 Task: Search one way flight ticket for 3 adults, 3 children in business from Duluth: Duluth International Airport to Rock Springs: Southwest Wyoming Regional Airport (rock Springs Sweetwater County Airport) on 8-5-2023. Choice of flights is Frontier. Number of bags: 4 checked bags. Price is upto 74000. Outbound departure time preference is 18:00.
Action: Mouse moved to (294, 285)
Screenshot: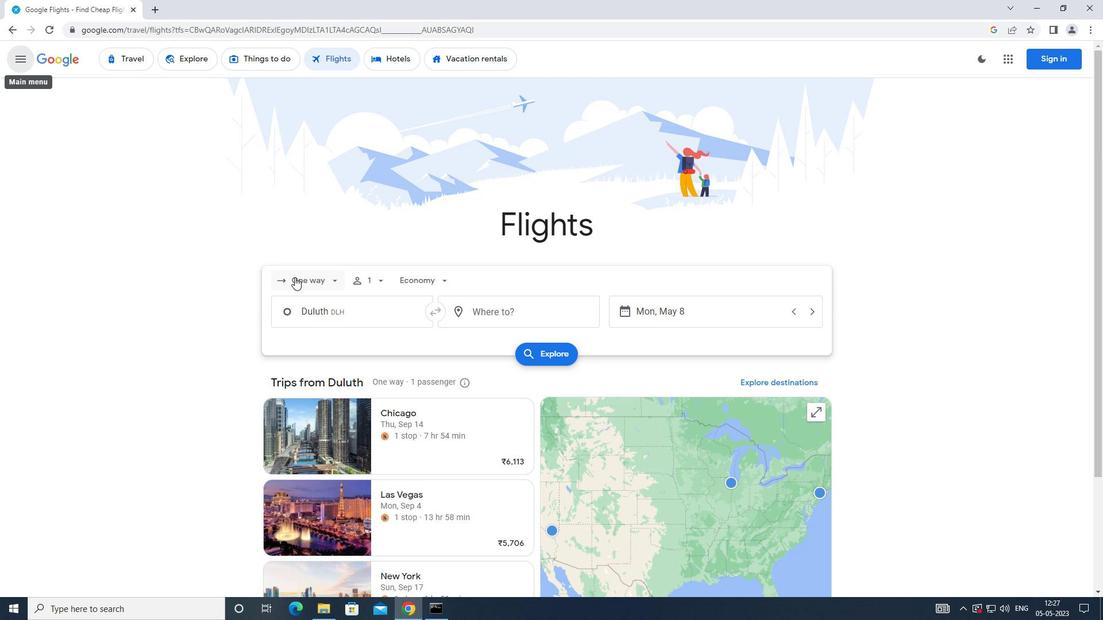 
Action: Mouse pressed left at (294, 285)
Screenshot: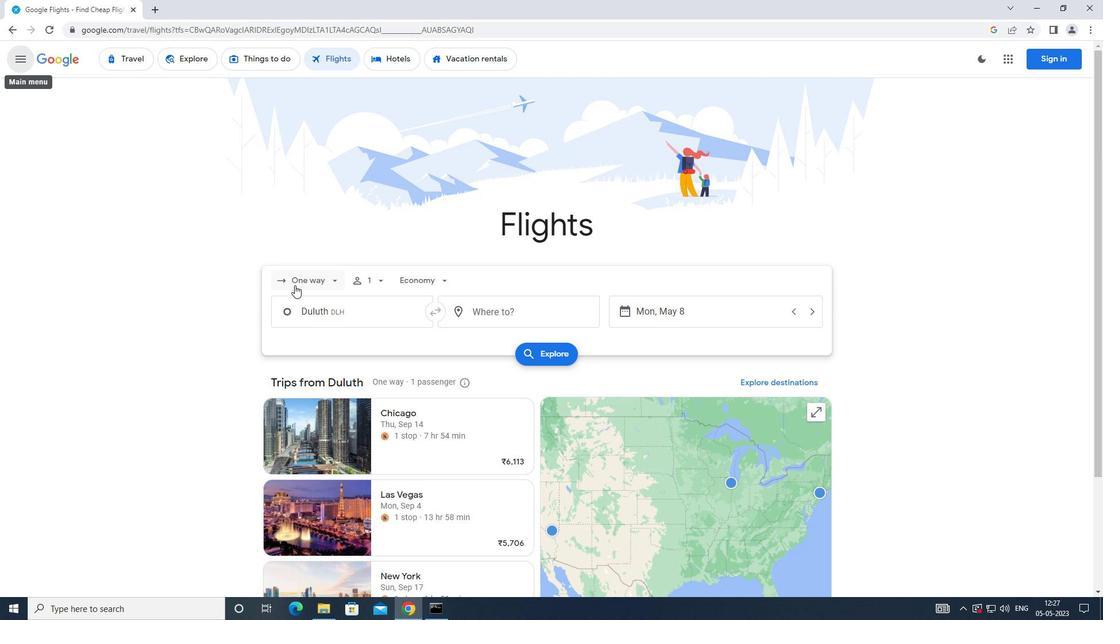 
Action: Mouse moved to (322, 344)
Screenshot: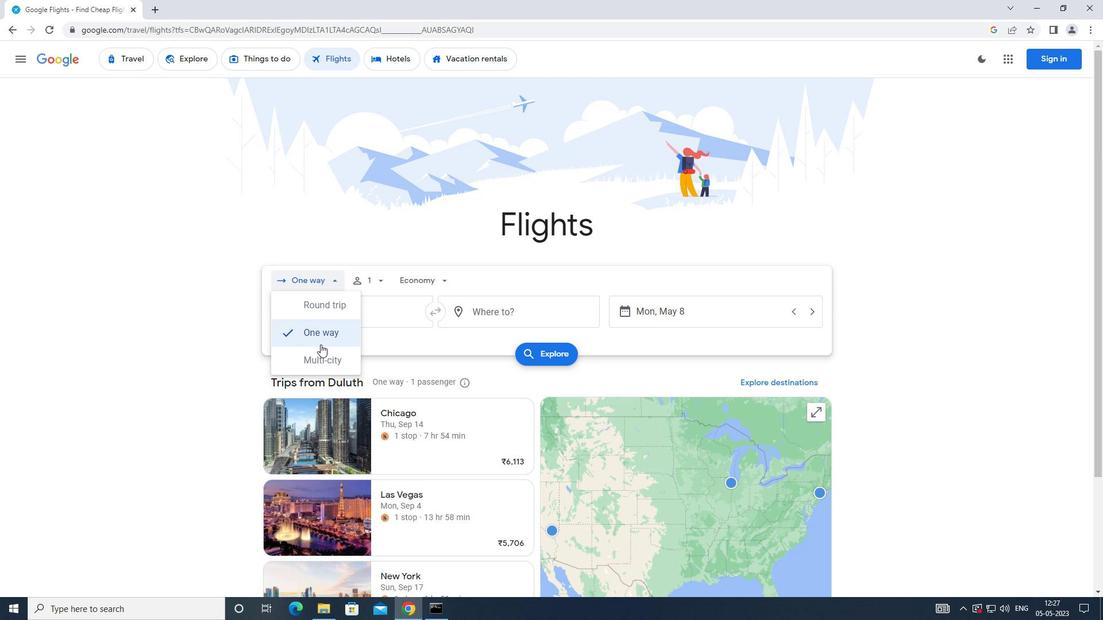 
Action: Mouse pressed left at (322, 344)
Screenshot: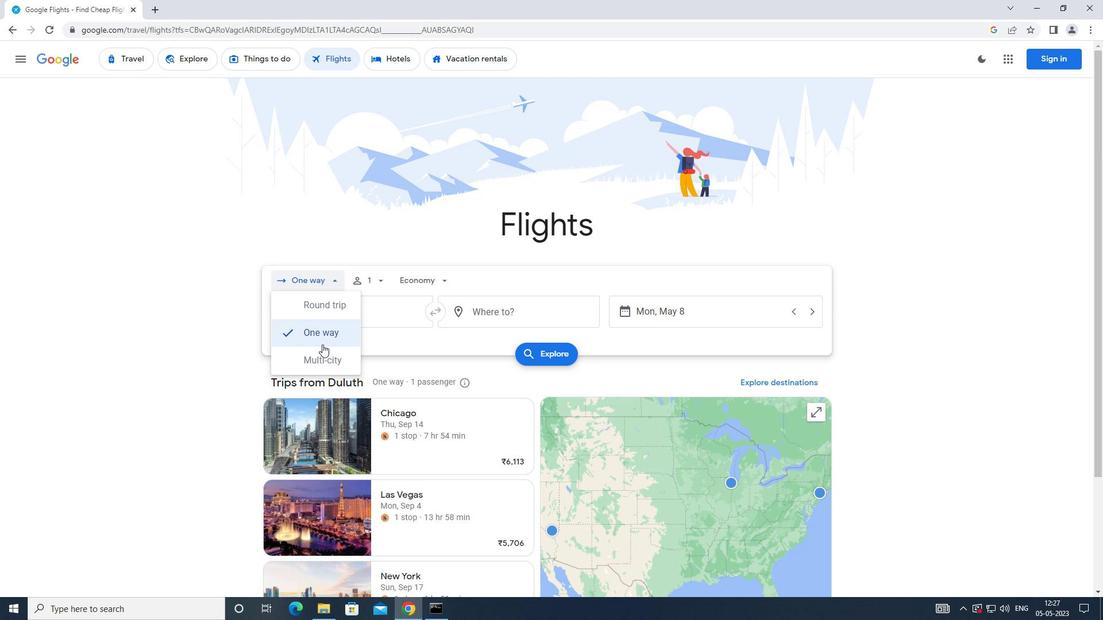 
Action: Mouse moved to (375, 284)
Screenshot: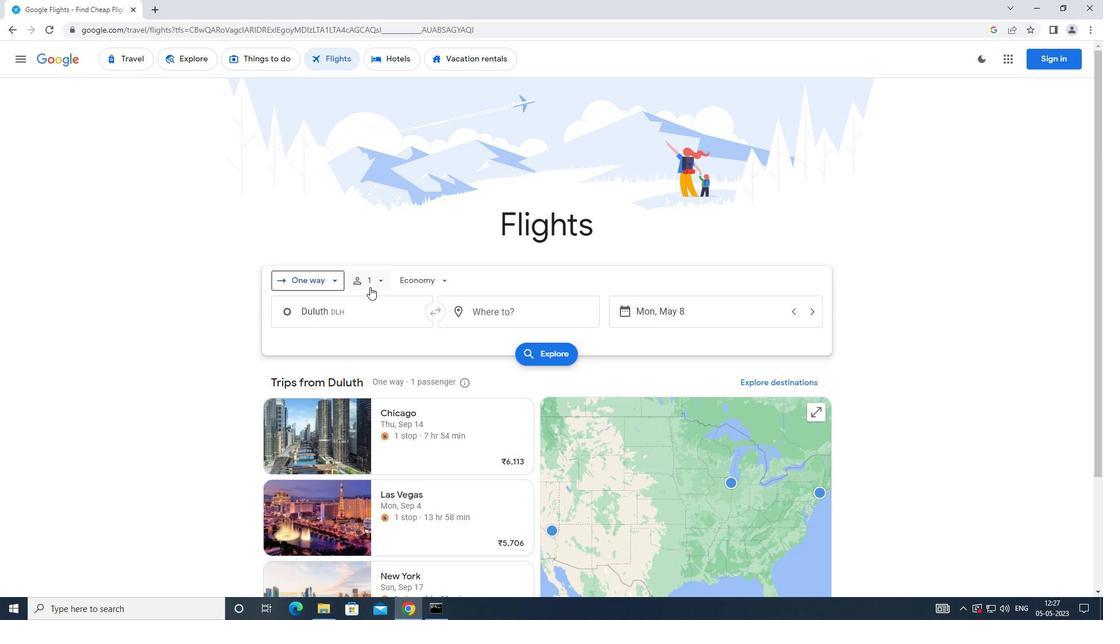 
Action: Mouse pressed left at (375, 284)
Screenshot: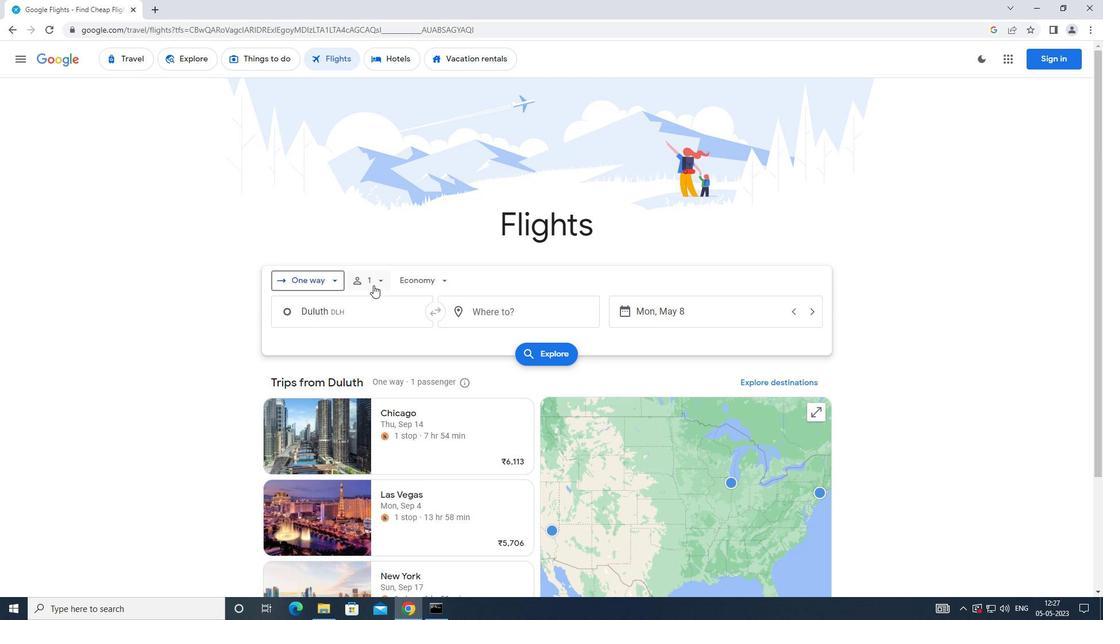 
Action: Mouse moved to (465, 310)
Screenshot: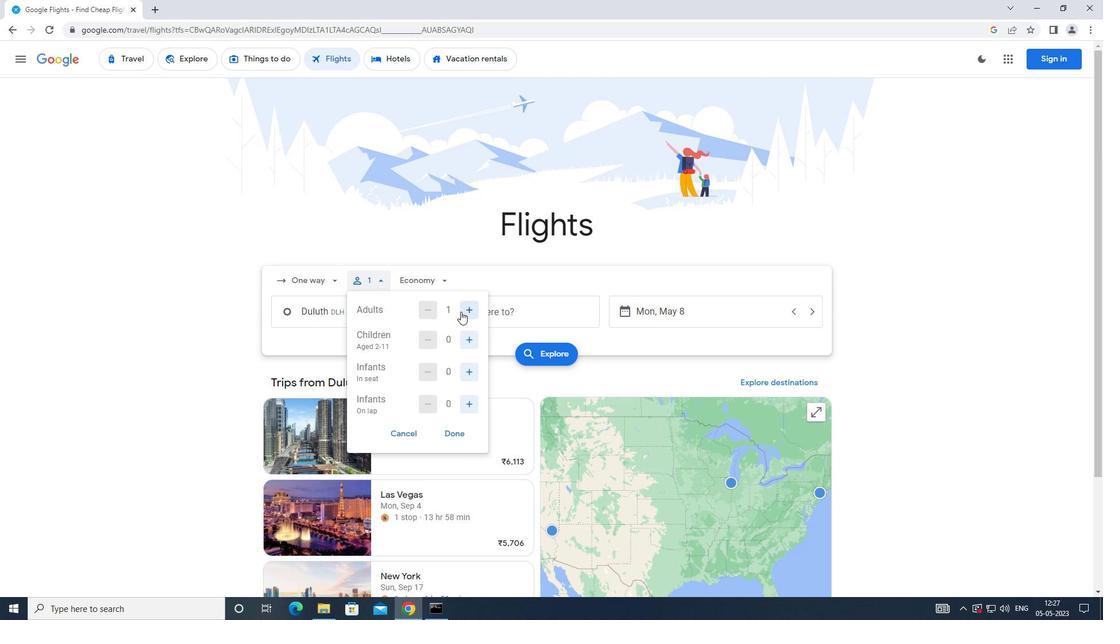 
Action: Mouse pressed left at (465, 310)
Screenshot: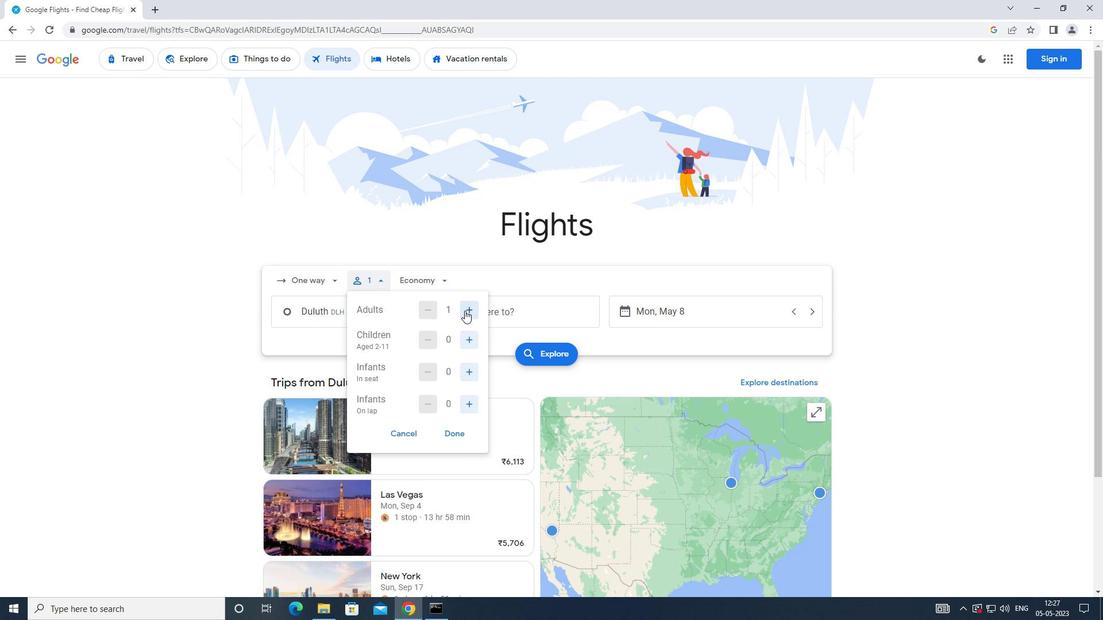 
Action: Mouse pressed left at (465, 310)
Screenshot: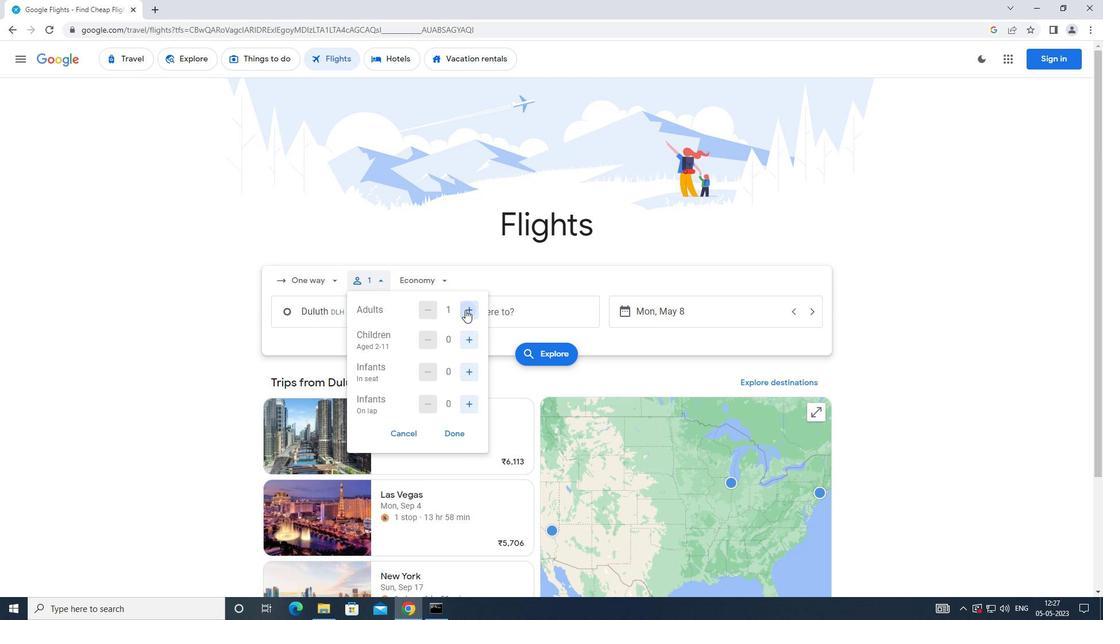 
Action: Mouse moved to (468, 334)
Screenshot: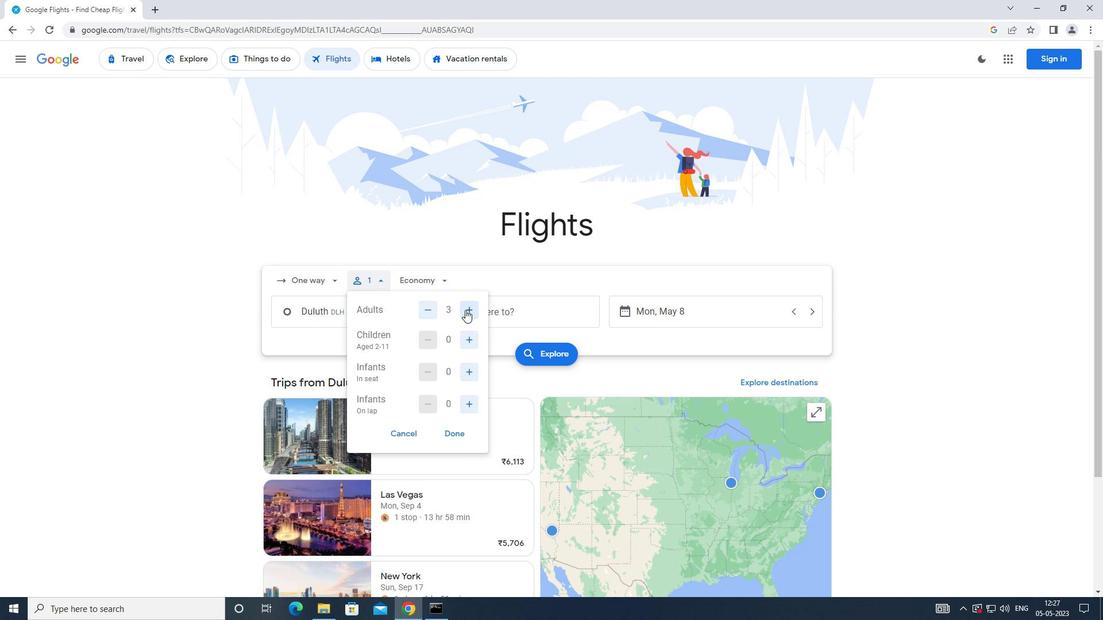 
Action: Mouse pressed left at (468, 334)
Screenshot: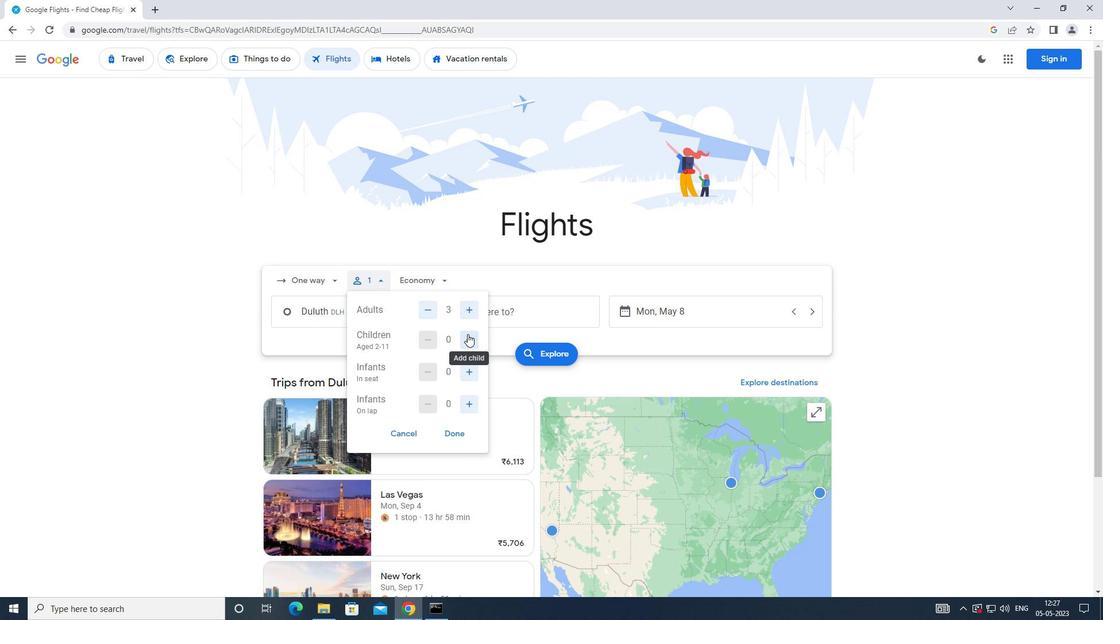 
Action: Mouse pressed left at (468, 334)
Screenshot: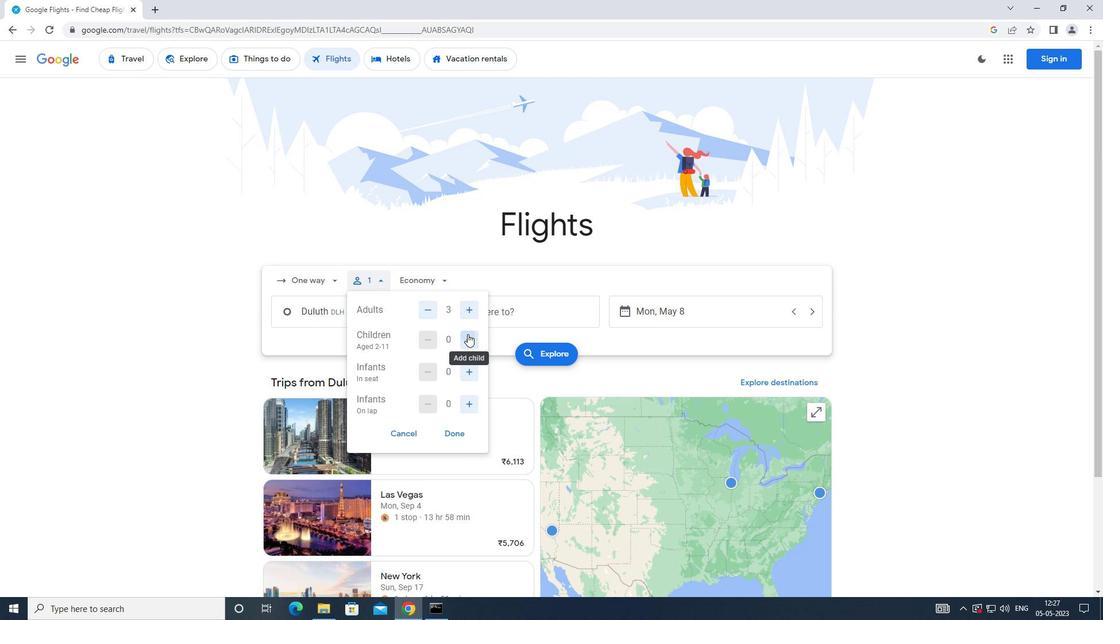 
Action: Mouse moved to (468, 335)
Screenshot: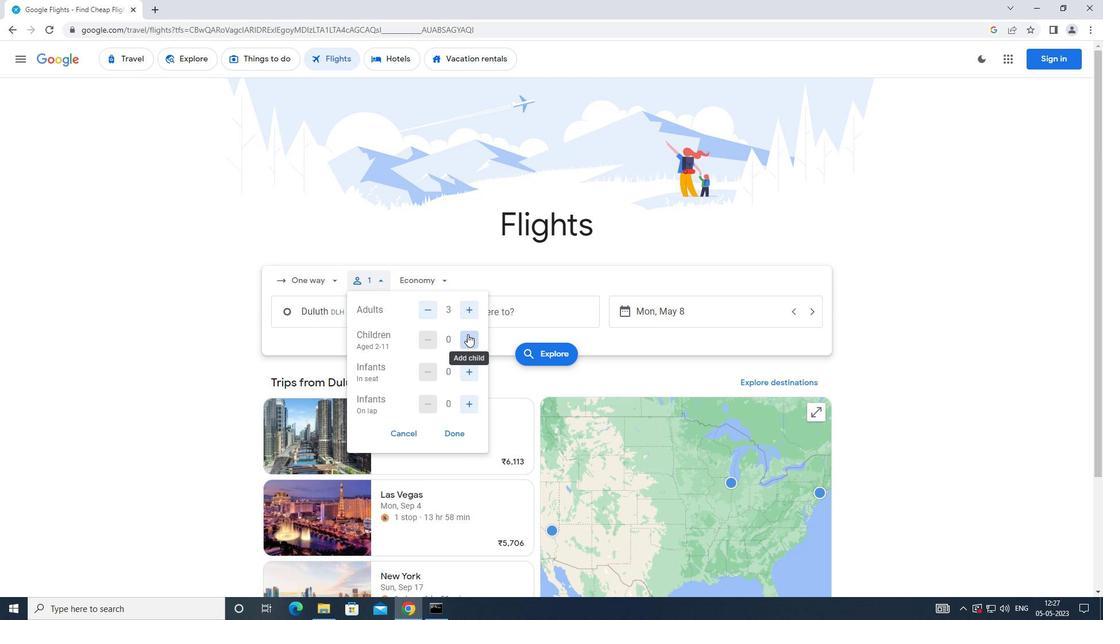
Action: Mouse pressed left at (468, 335)
Screenshot: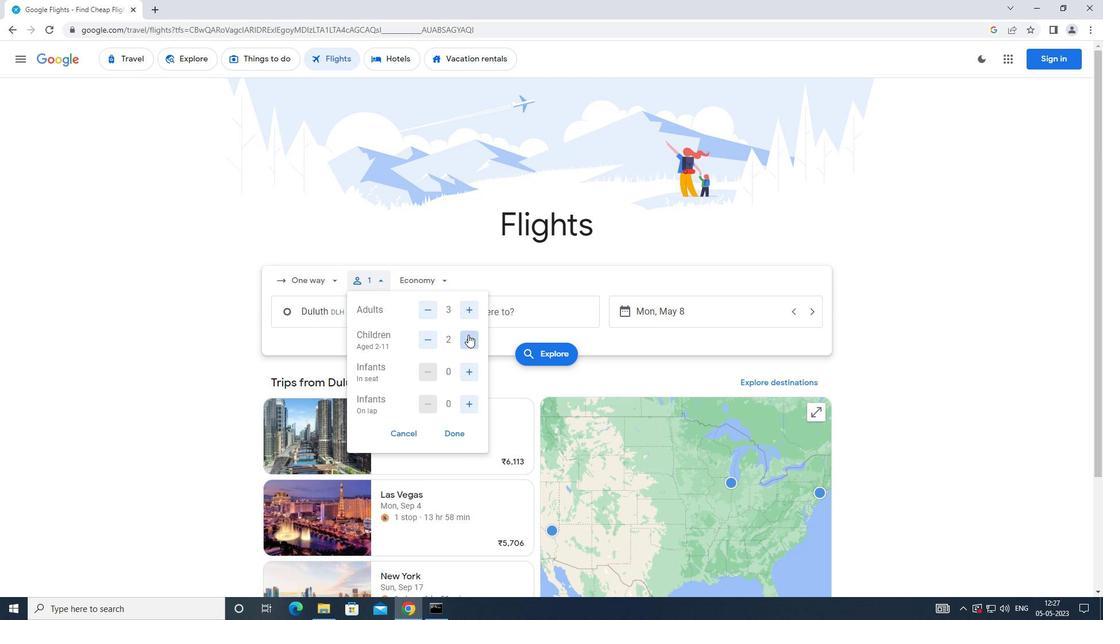 
Action: Mouse moved to (446, 440)
Screenshot: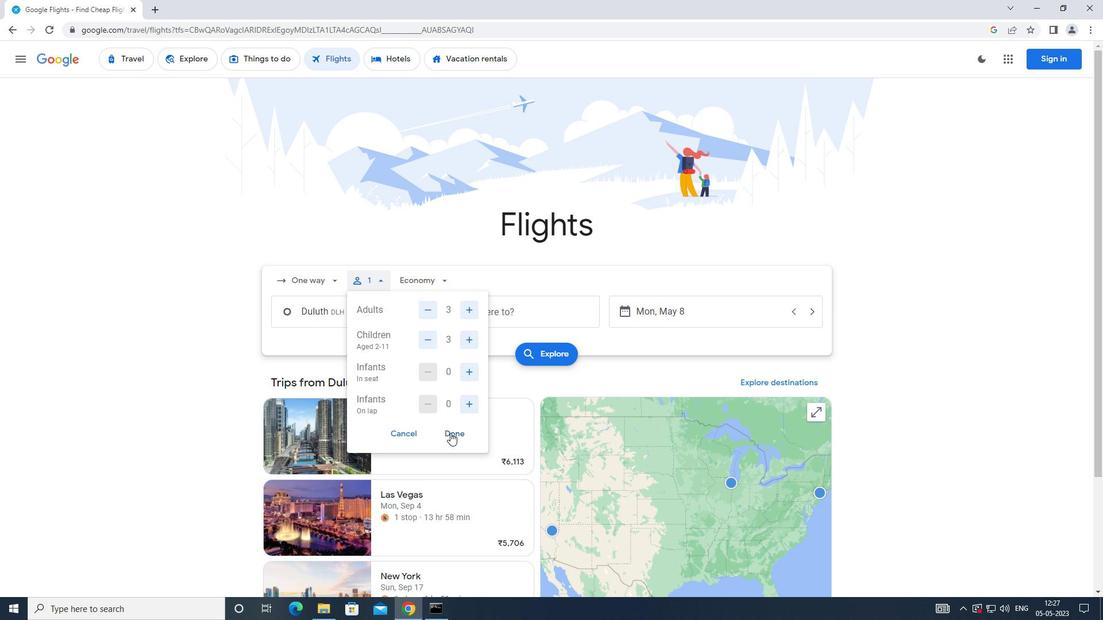 
Action: Mouse pressed left at (446, 440)
Screenshot: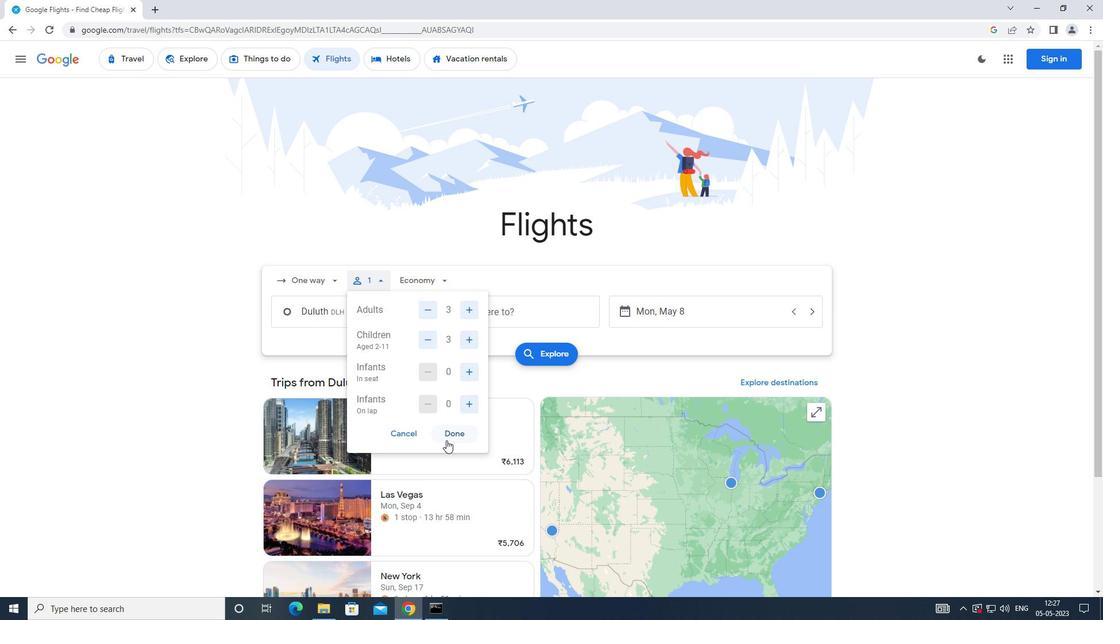 
Action: Mouse moved to (436, 282)
Screenshot: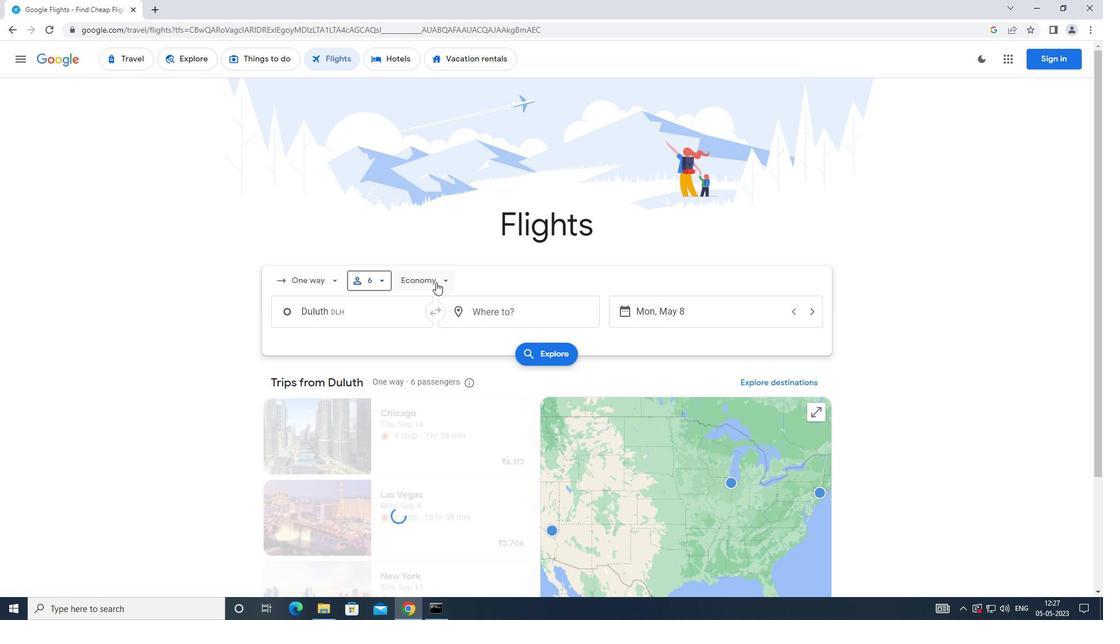 
Action: Mouse pressed left at (436, 282)
Screenshot: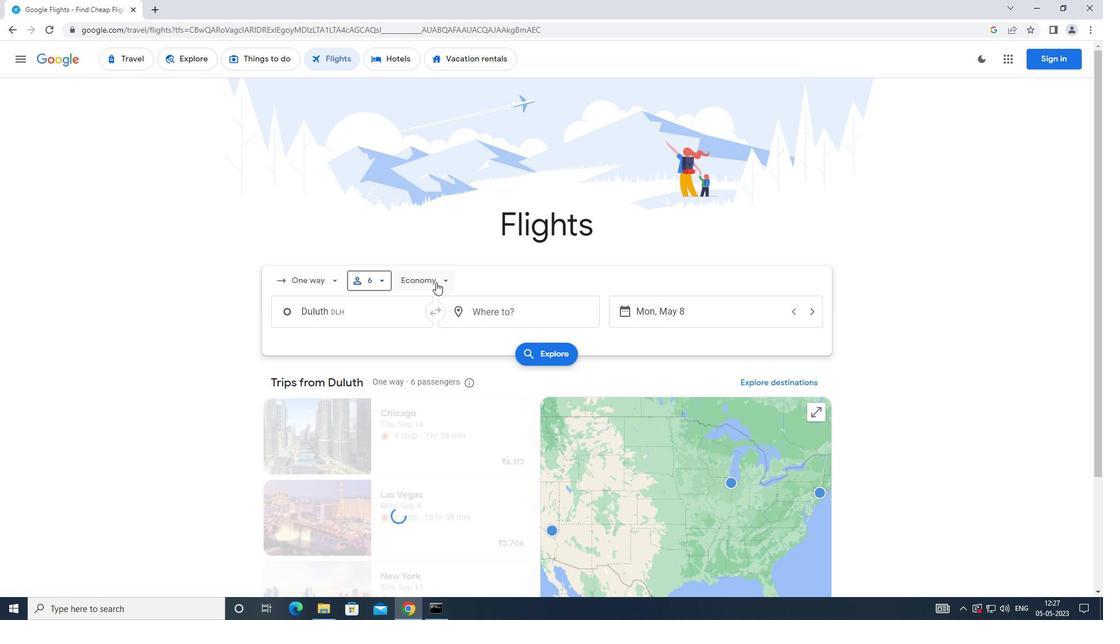 
Action: Mouse moved to (446, 361)
Screenshot: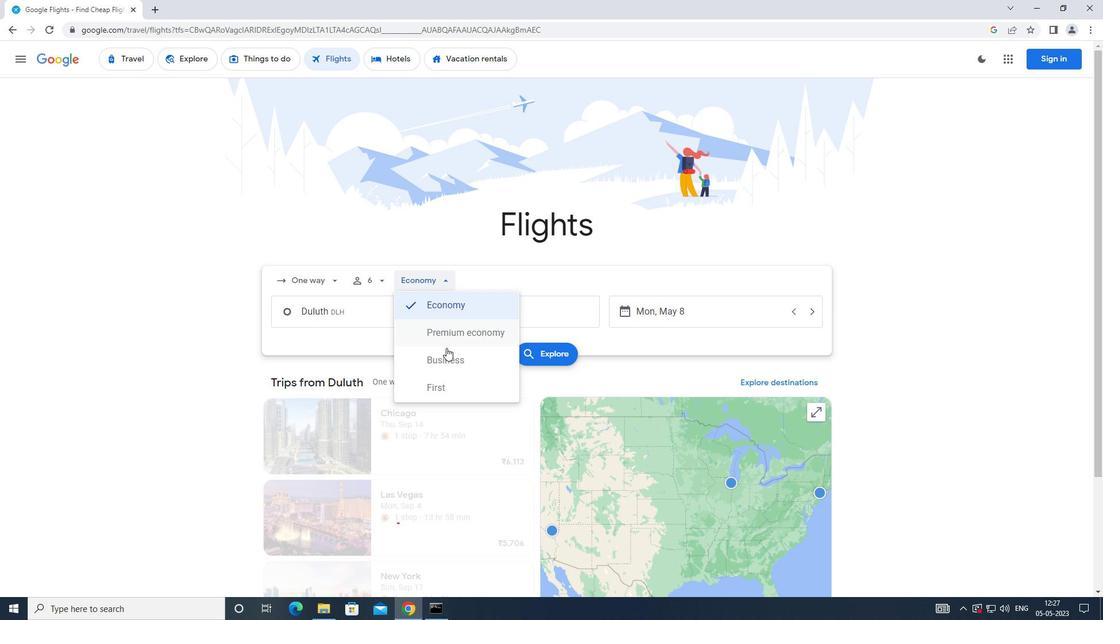 
Action: Mouse pressed left at (446, 361)
Screenshot: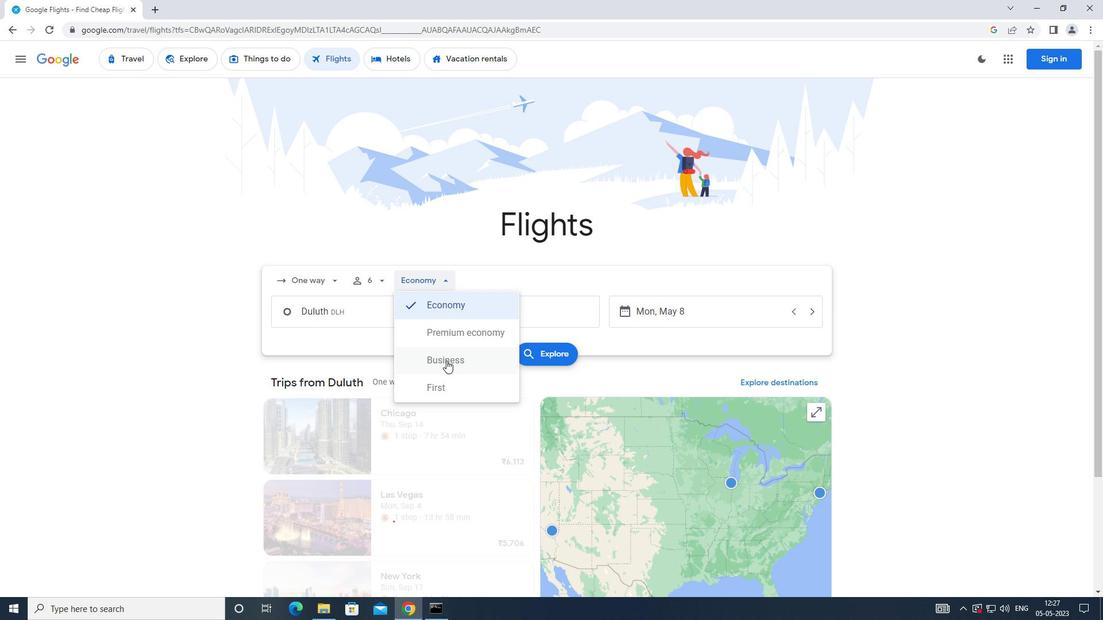 
Action: Mouse moved to (371, 315)
Screenshot: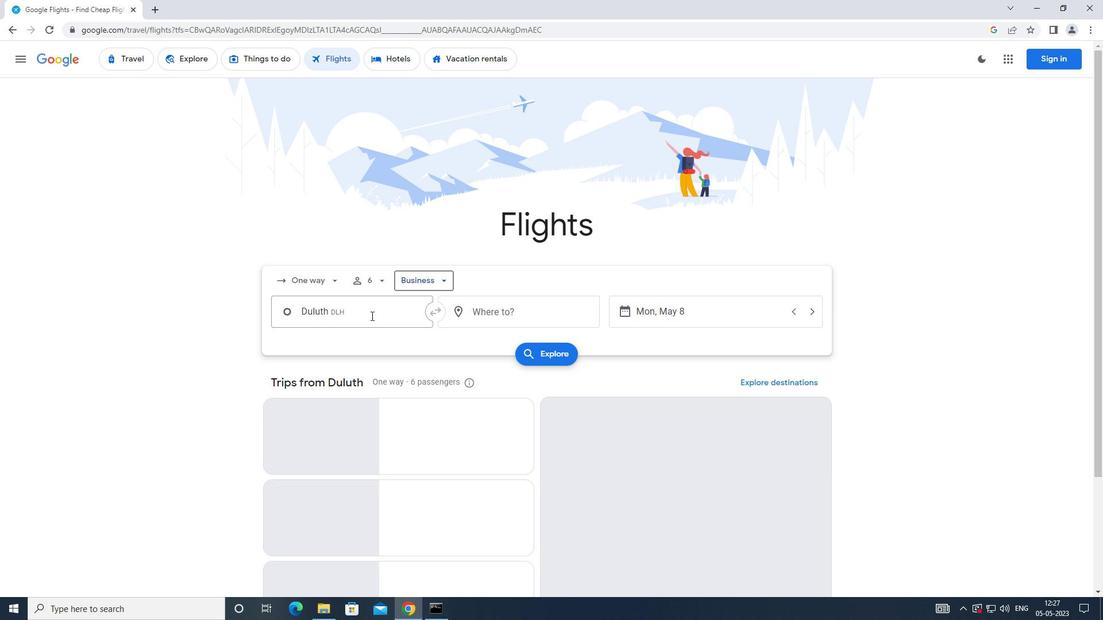 
Action: Mouse pressed left at (371, 315)
Screenshot: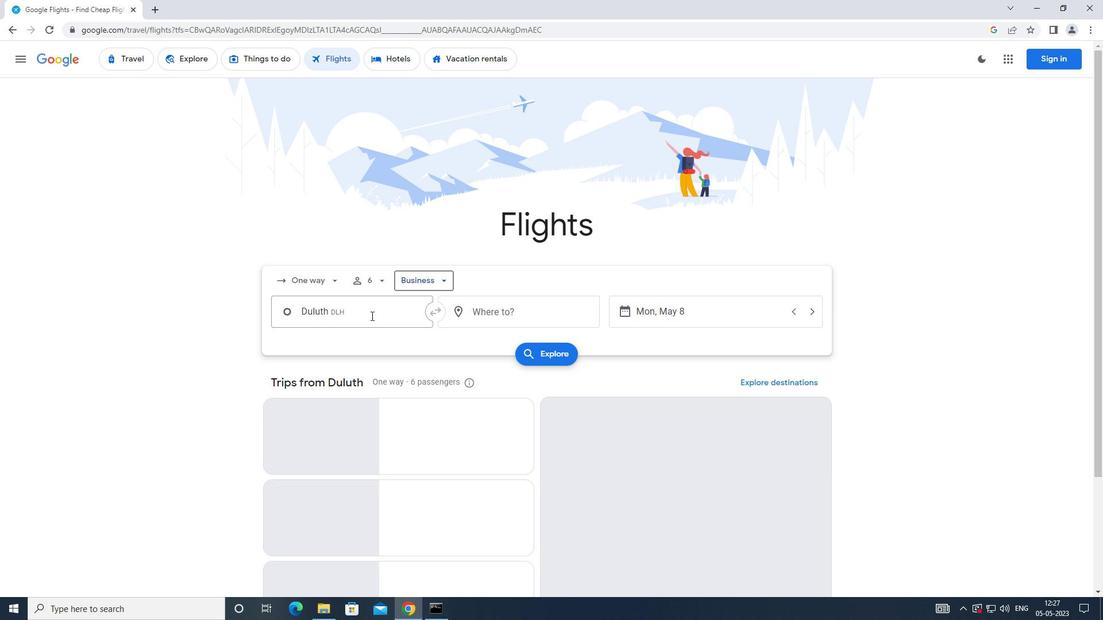 
Action: Mouse moved to (371, 314)
Screenshot: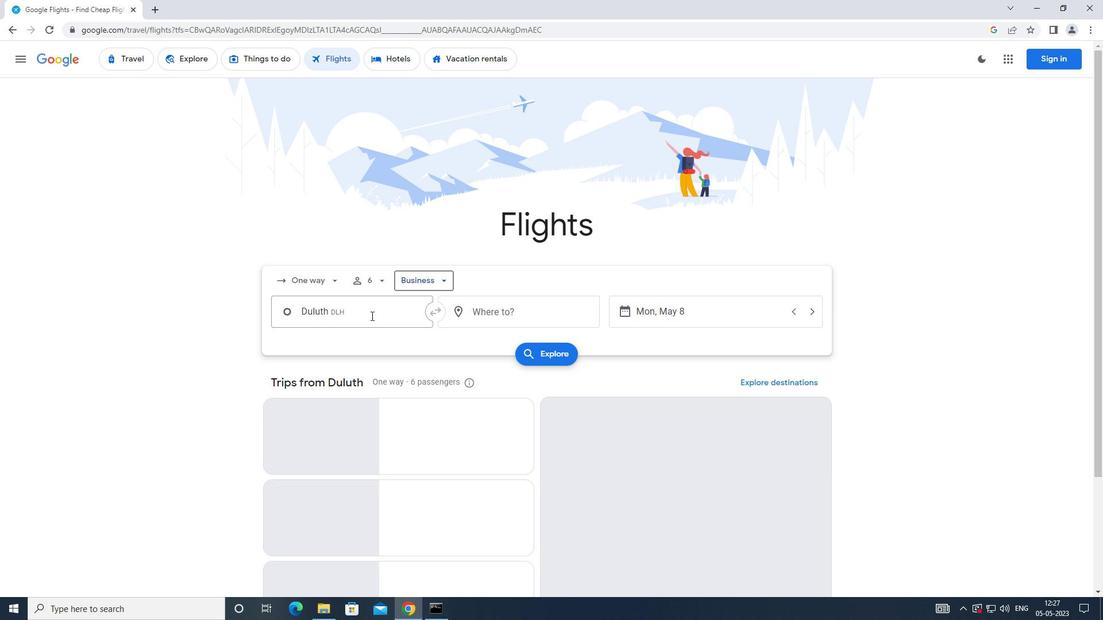 
Action: Key pressed <Key.caps_lock>d<Key.caps_lock>uluth
Screenshot: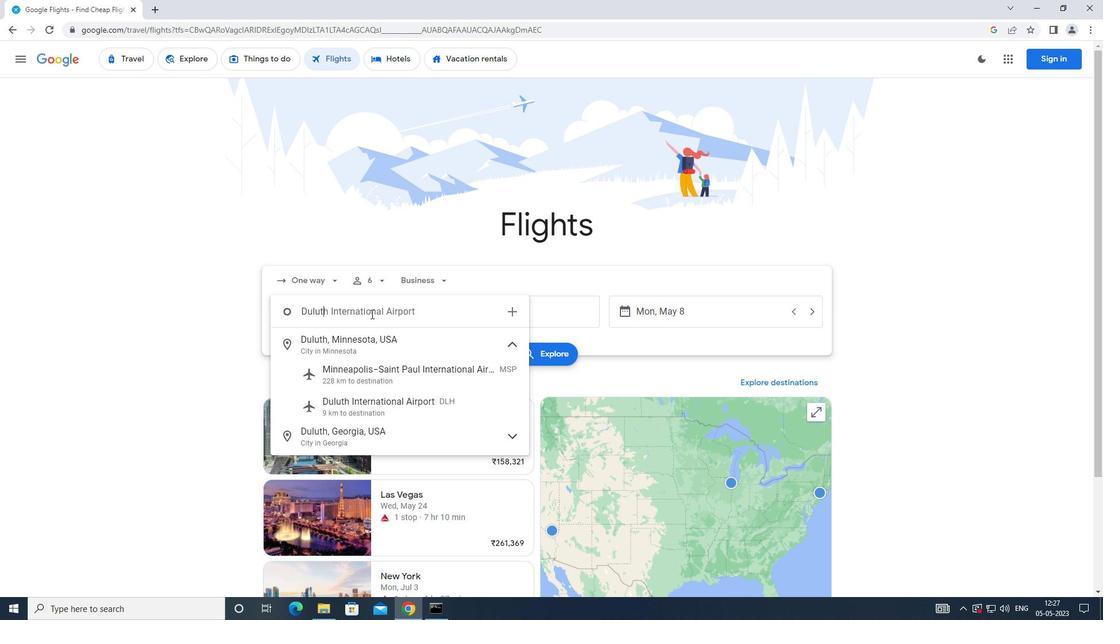 
Action: Mouse moved to (374, 397)
Screenshot: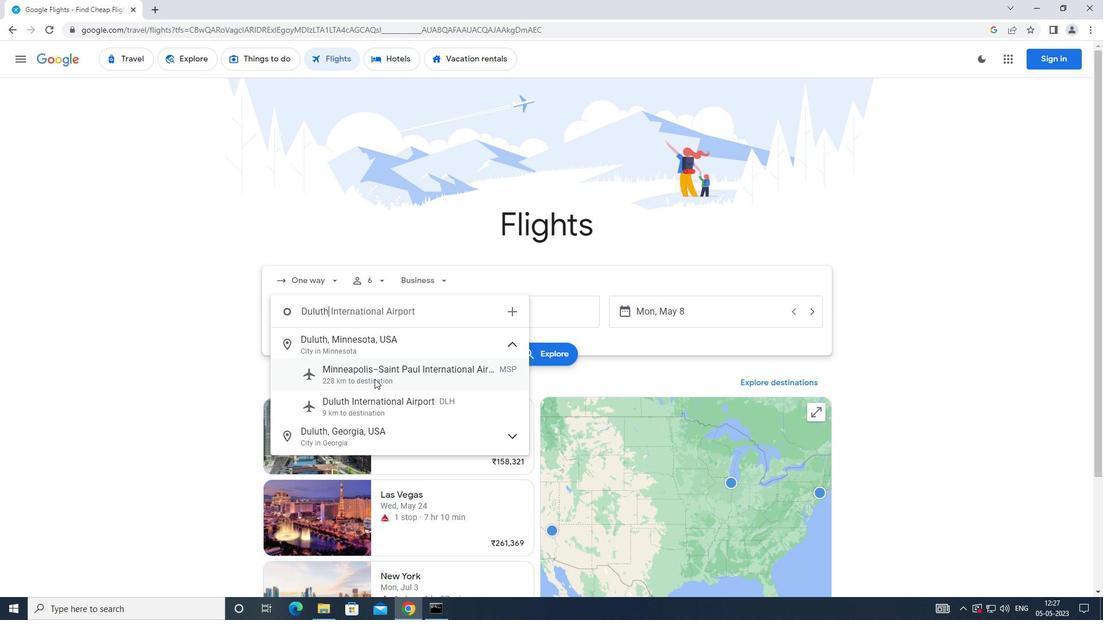 
Action: Mouse pressed left at (374, 397)
Screenshot: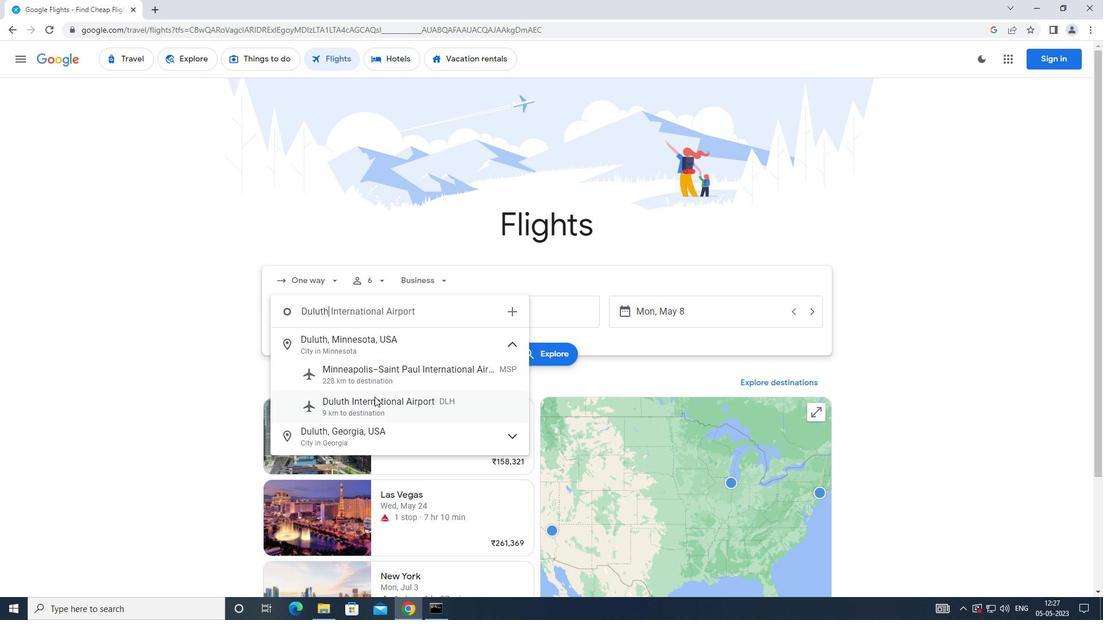 
Action: Mouse moved to (499, 316)
Screenshot: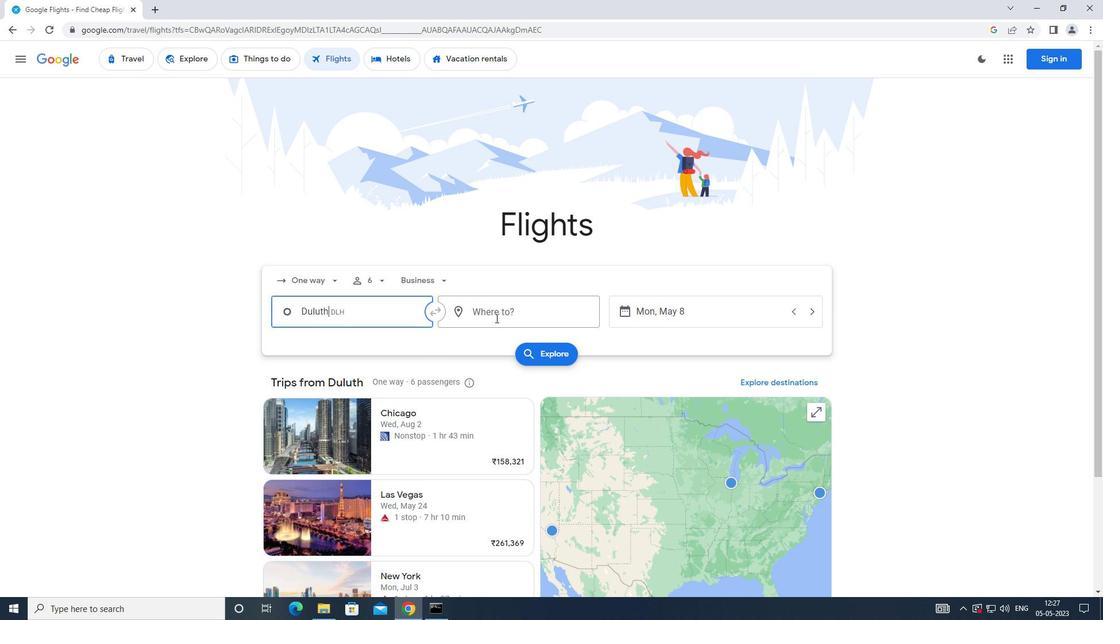 
Action: Mouse pressed left at (499, 316)
Screenshot: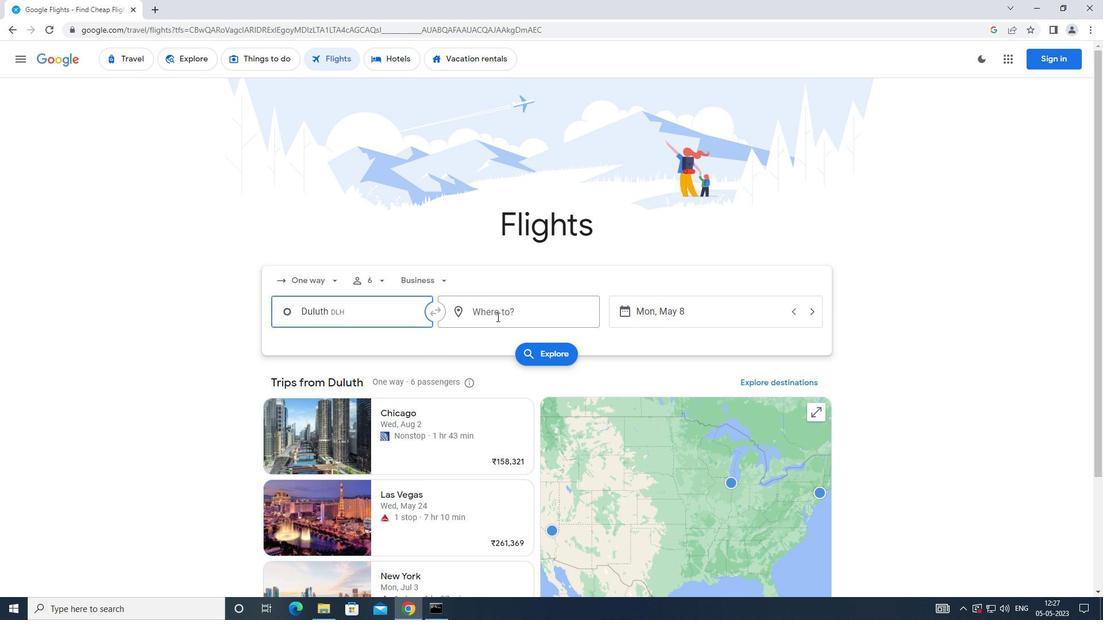 
Action: Key pressed <Key.caps_lock>s<Key.caps_lock>outhwest
Screenshot: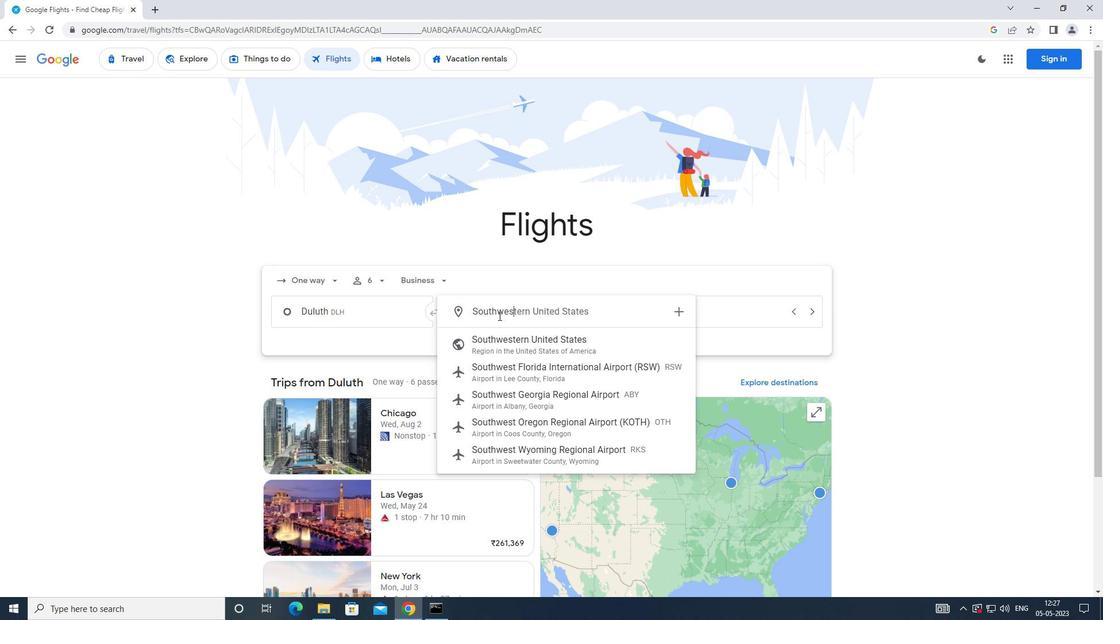 
Action: Mouse moved to (499, 450)
Screenshot: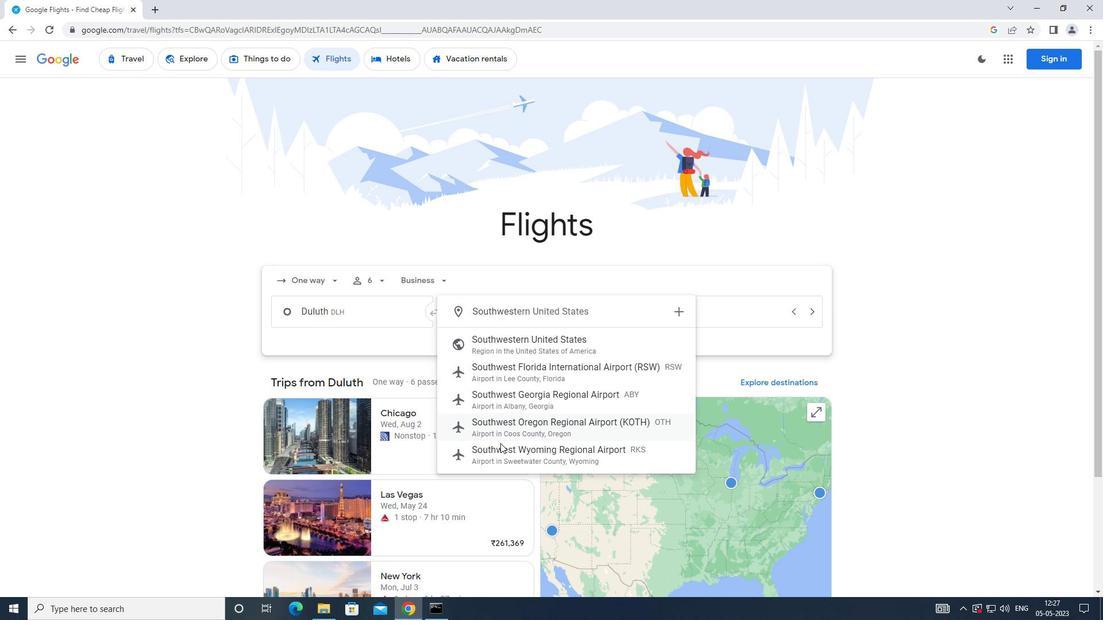 
Action: Mouse pressed left at (499, 450)
Screenshot: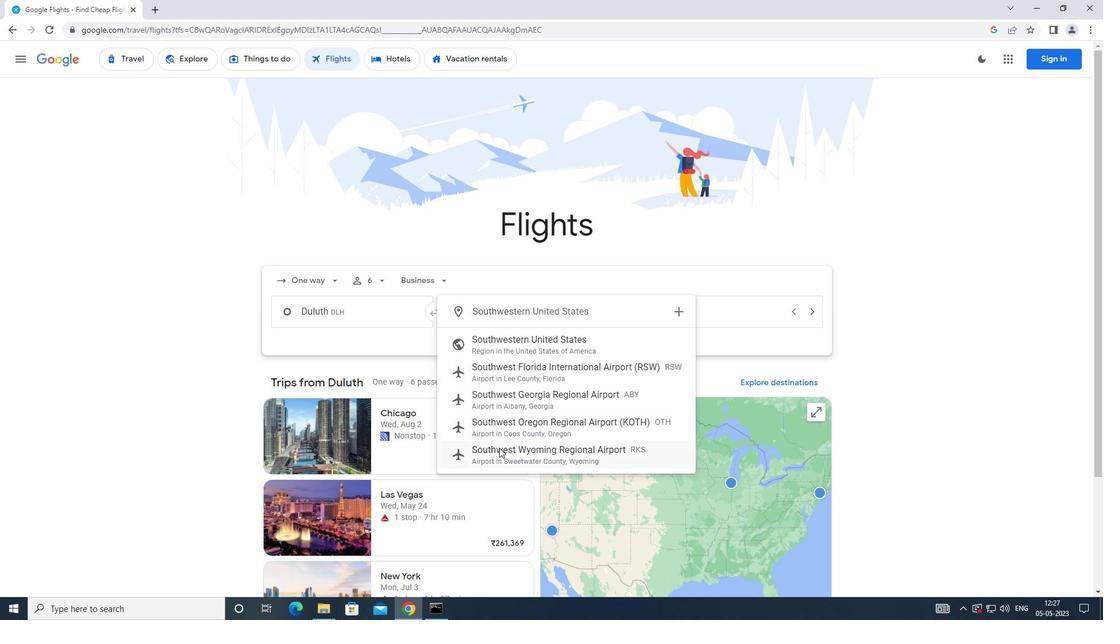 
Action: Mouse moved to (661, 313)
Screenshot: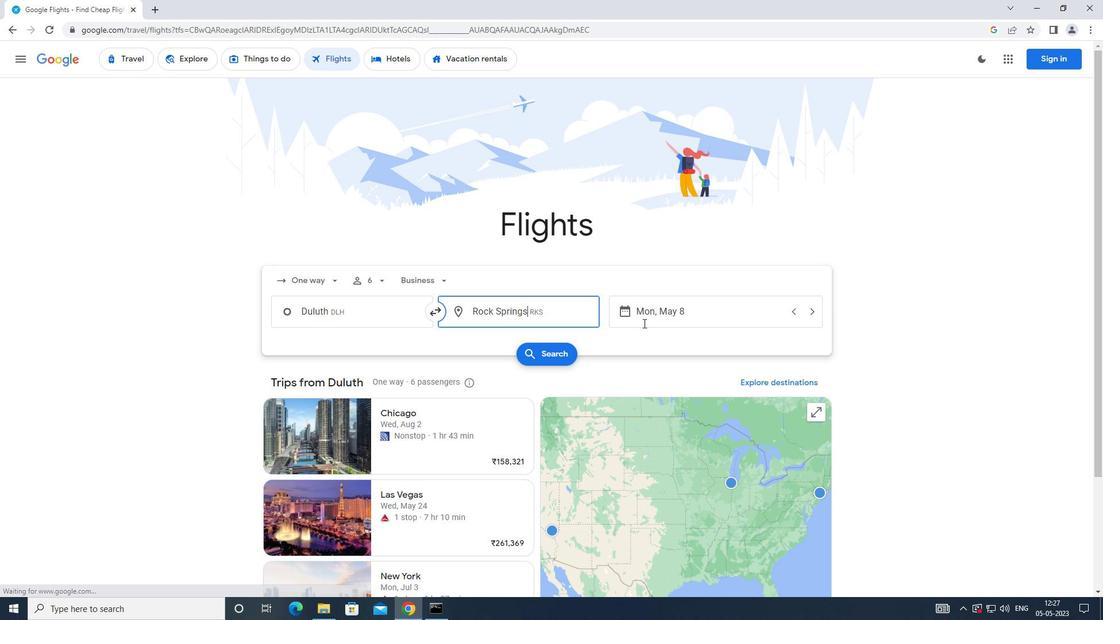 
Action: Mouse pressed left at (661, 313)
Screenshot: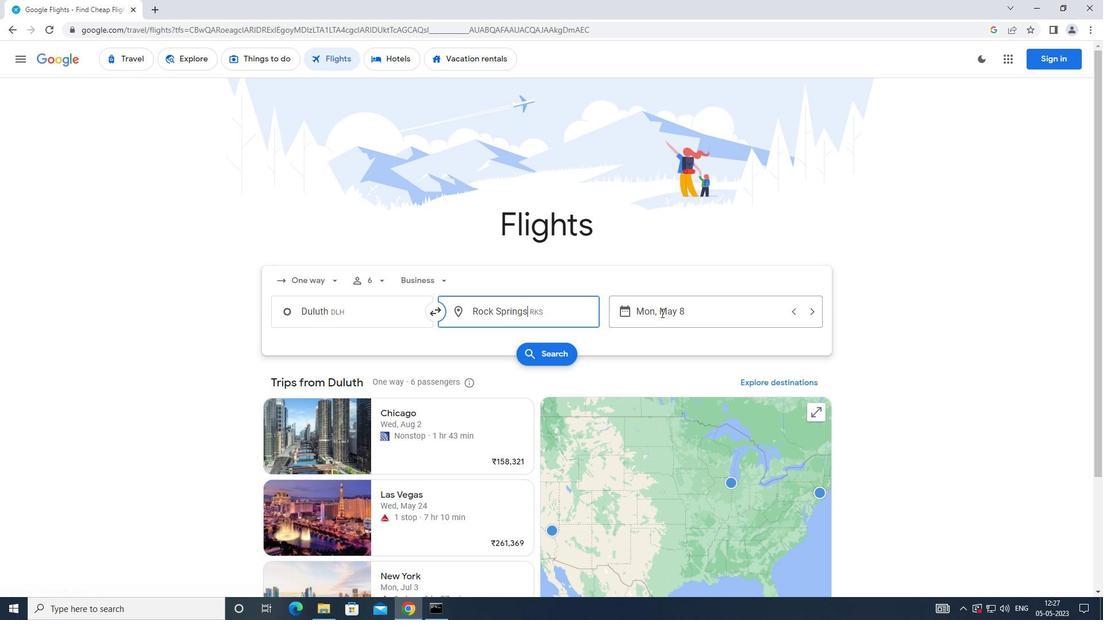 
Action: Mouse moved to (439, 419)
Screenshot: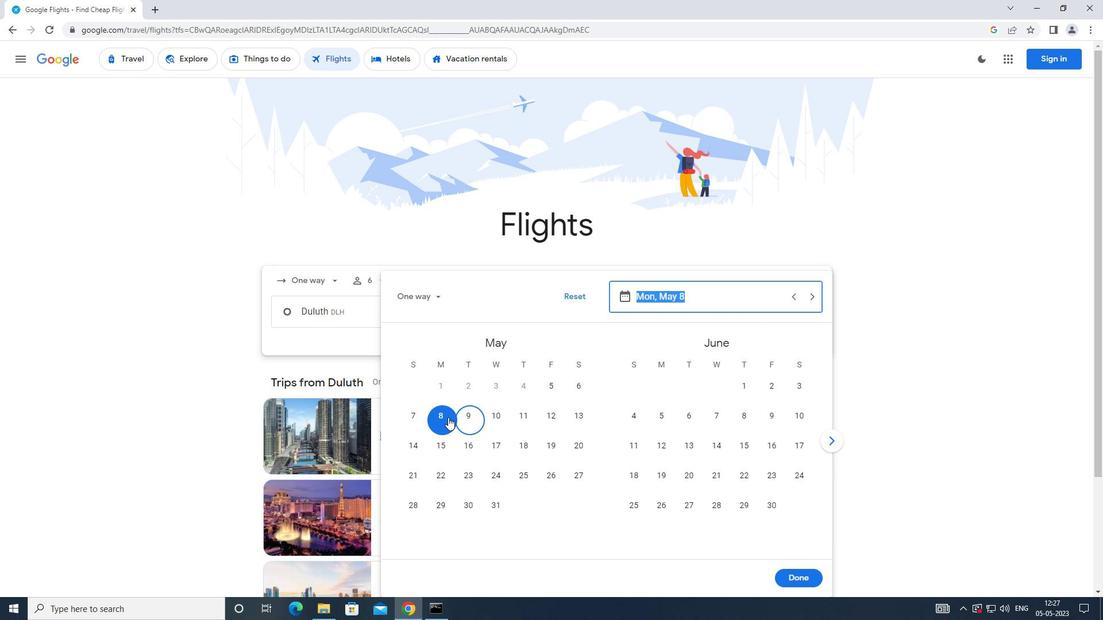 
Action: Mouse pressed left at (439, 419)
Screenshot: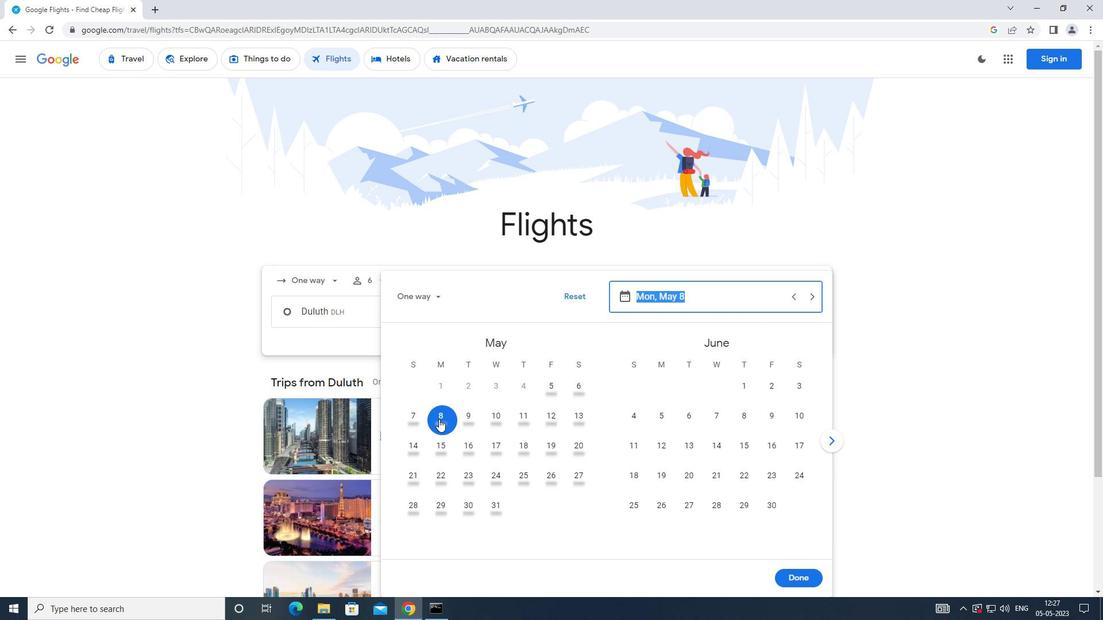 
Action: Mouse moved to (804, 578)
Screenshot: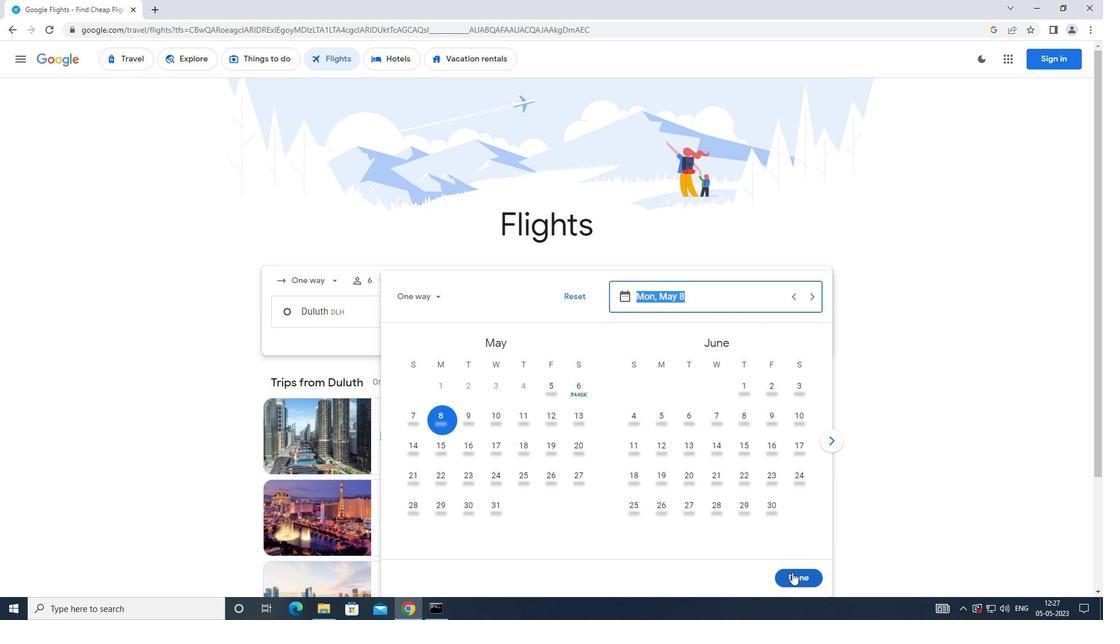 
Action: Mouse pressed left at (804, 578)
Screenshot: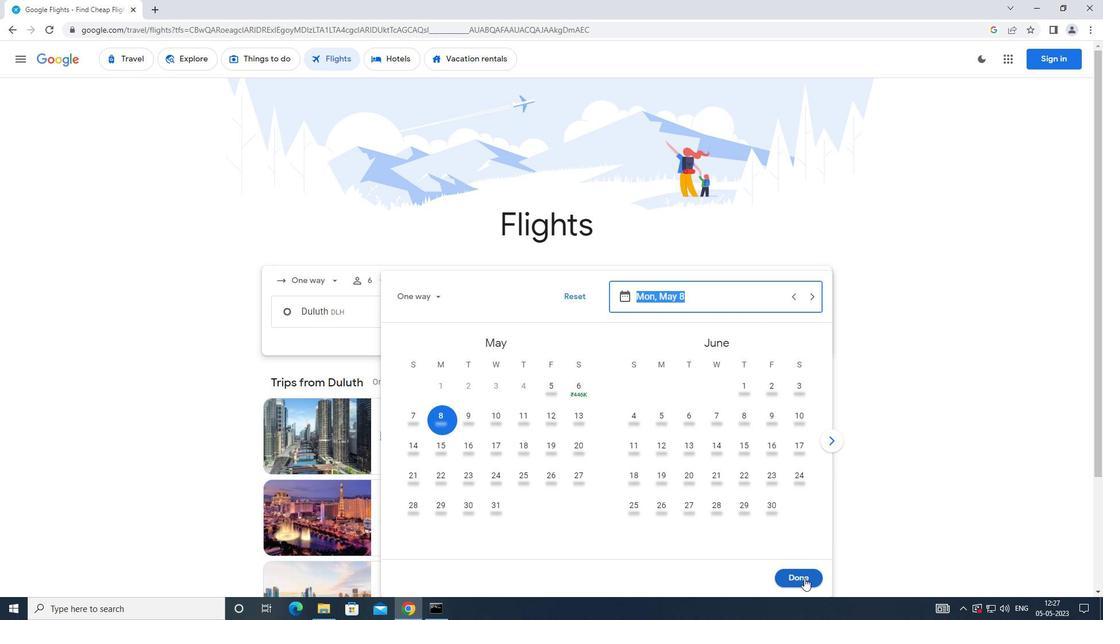 
Action: Mouse moved to (554, 351)
Screenshot: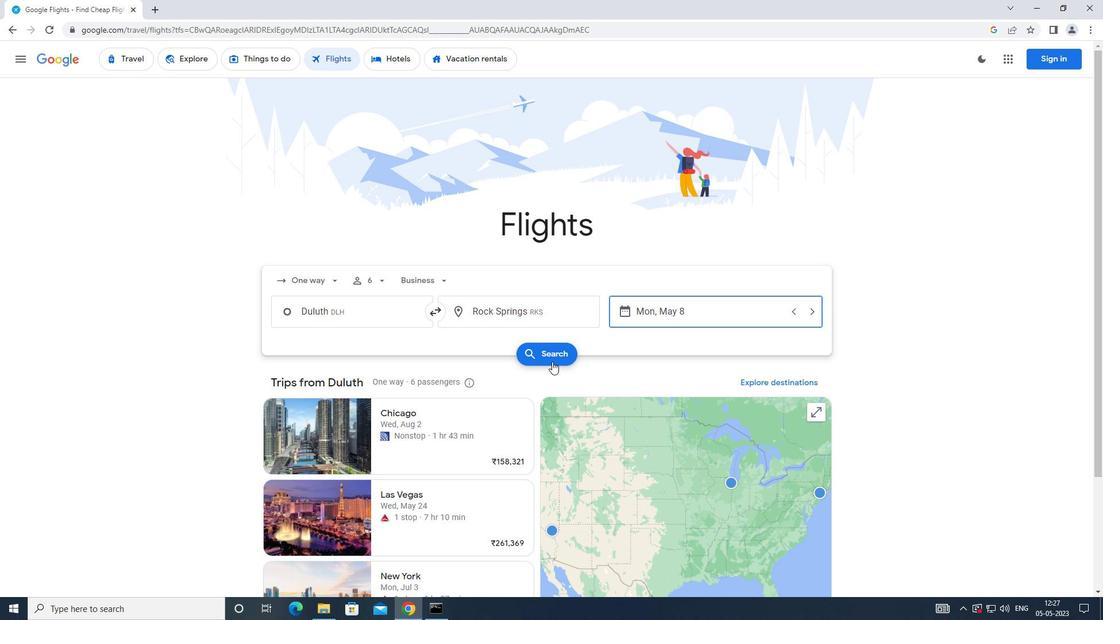 
Action: Mouse pressed left at (554, 351)
Screenshot: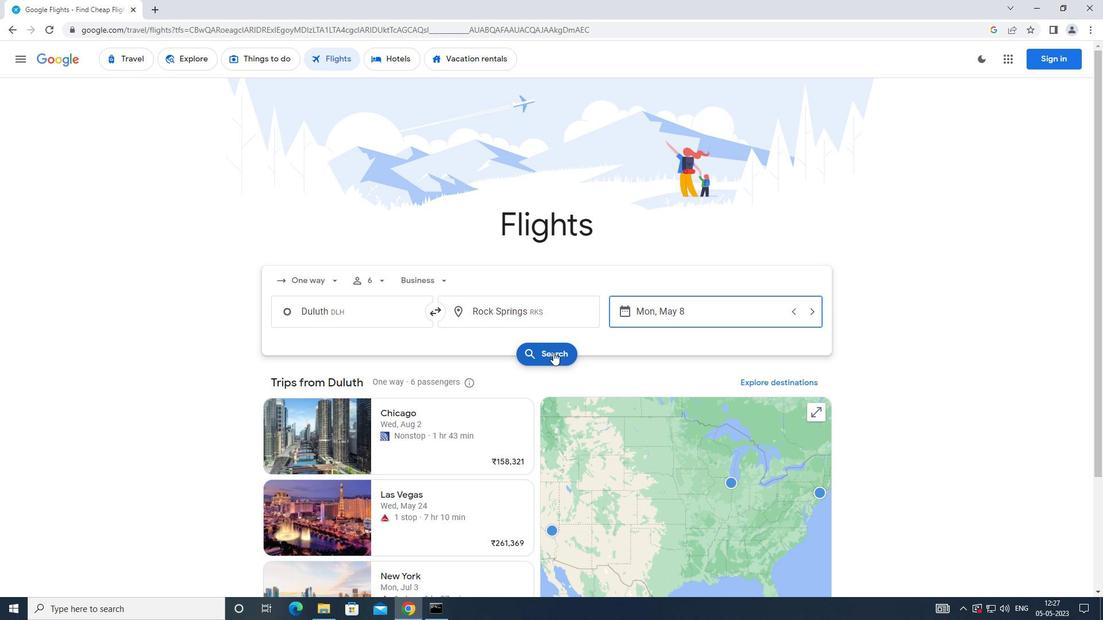 
Action: Mouse moved to (305, 169)
Screenshot: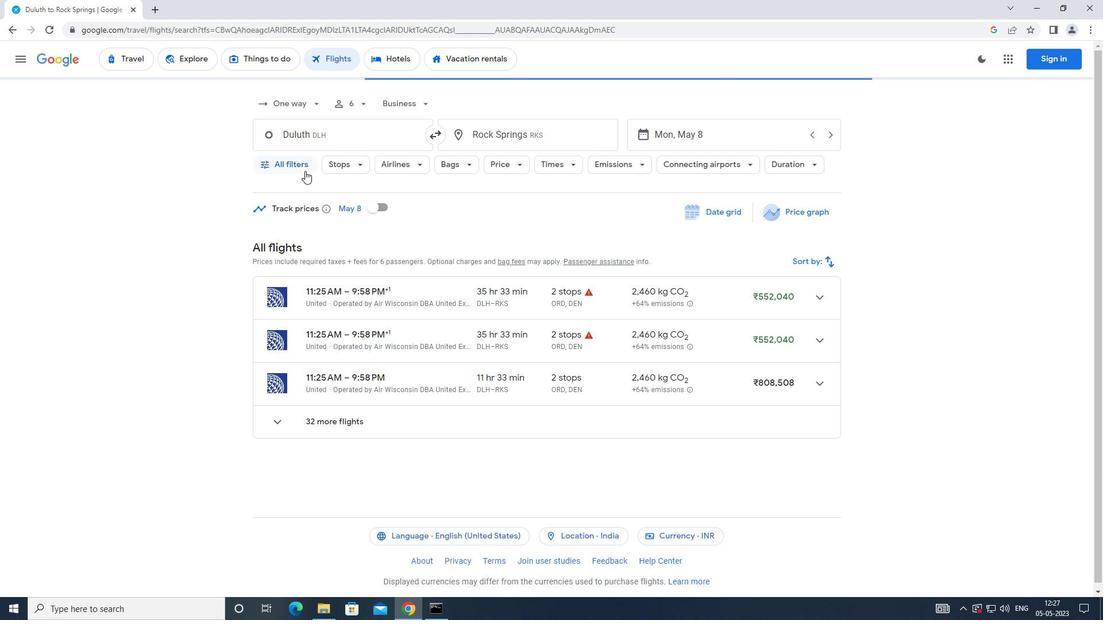
Action: Mouse pressed left at (305, 169)
Screenshot: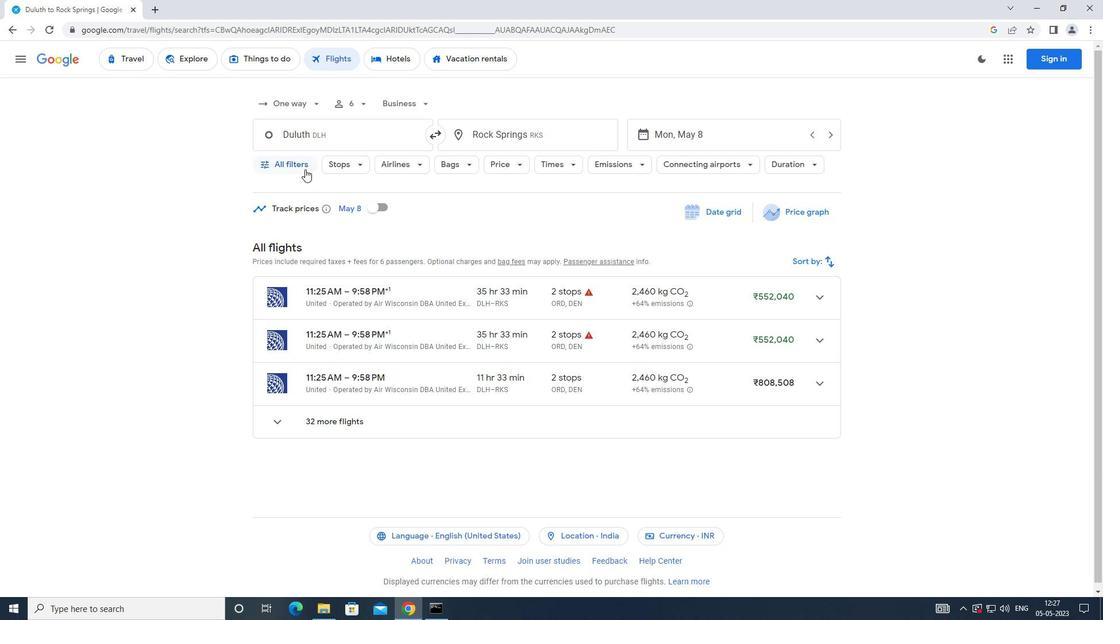 
Action: Mouse moved to (419, 409)
Screenshot: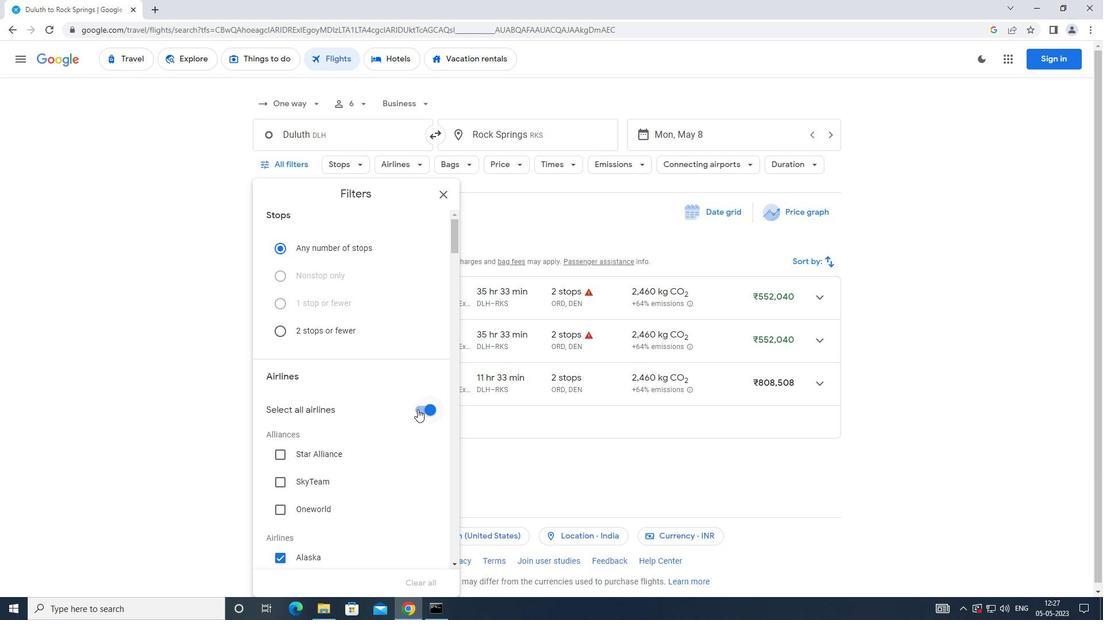 
Action: Mouse pressed left at (419, 409)
Screenshot: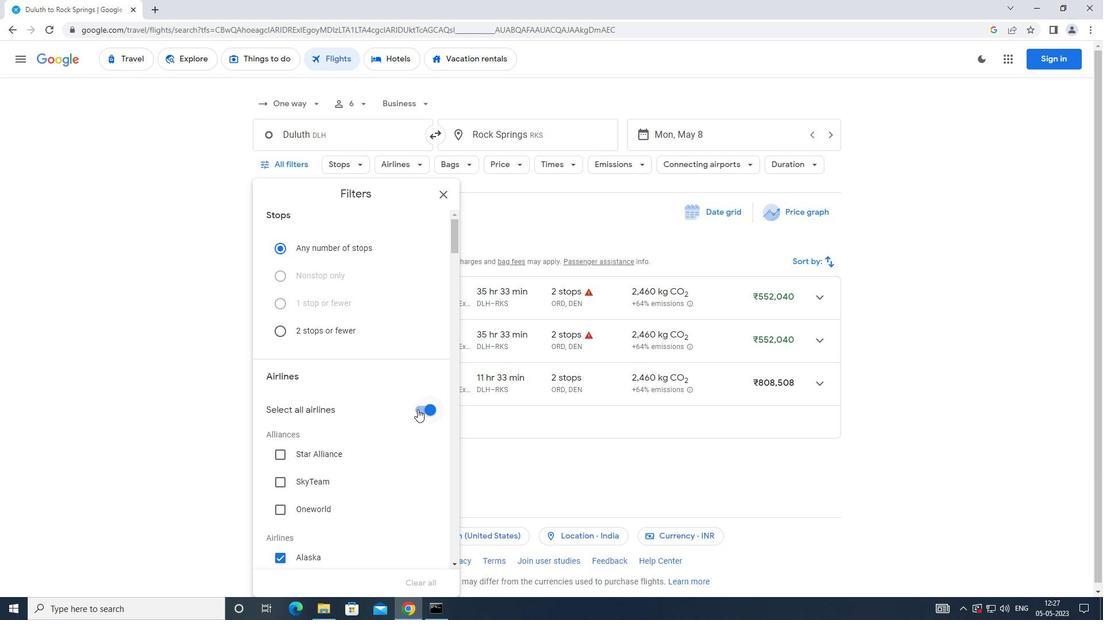 
Action: Mouse moved to (401, 396)
Screenshot: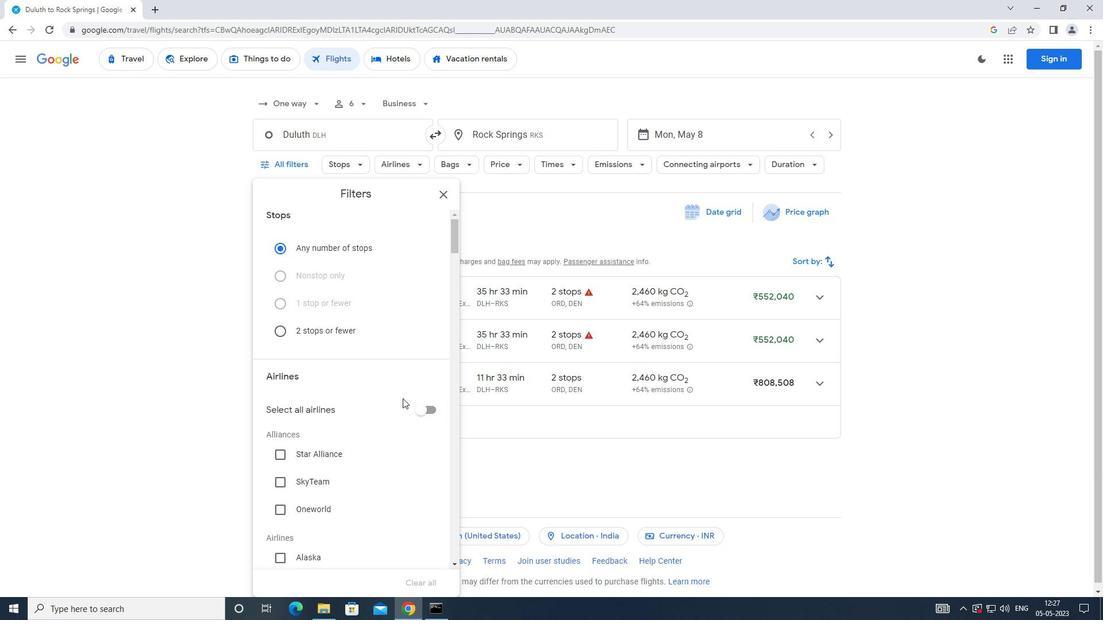 
Action: Mouse scrolled (401, 395) with delta (0, 0)
Screenshot: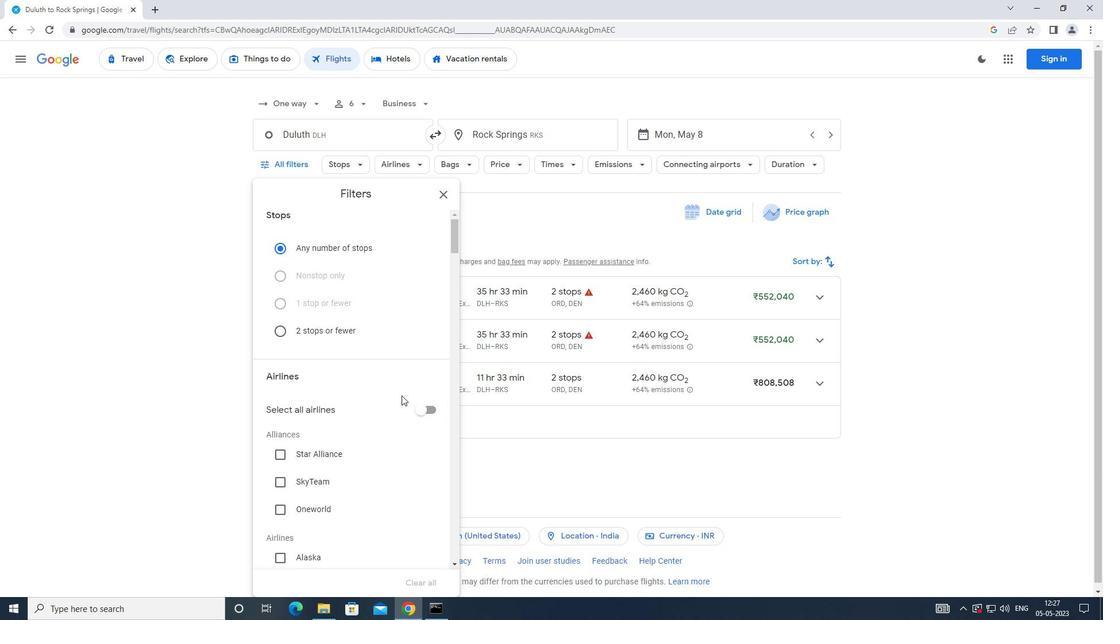 
Action: Mouse scrolled (401, 395) with delta (0, 0)
Screenshot: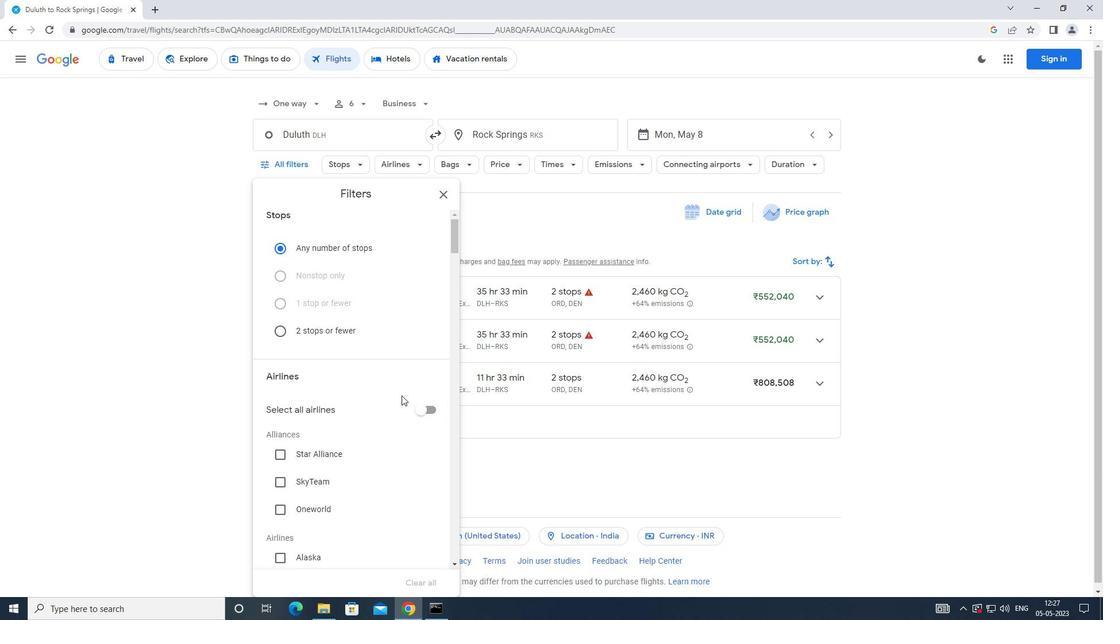 
Action: Mouse scrolled (401, 395) with delta (0, 0)
Screenshot: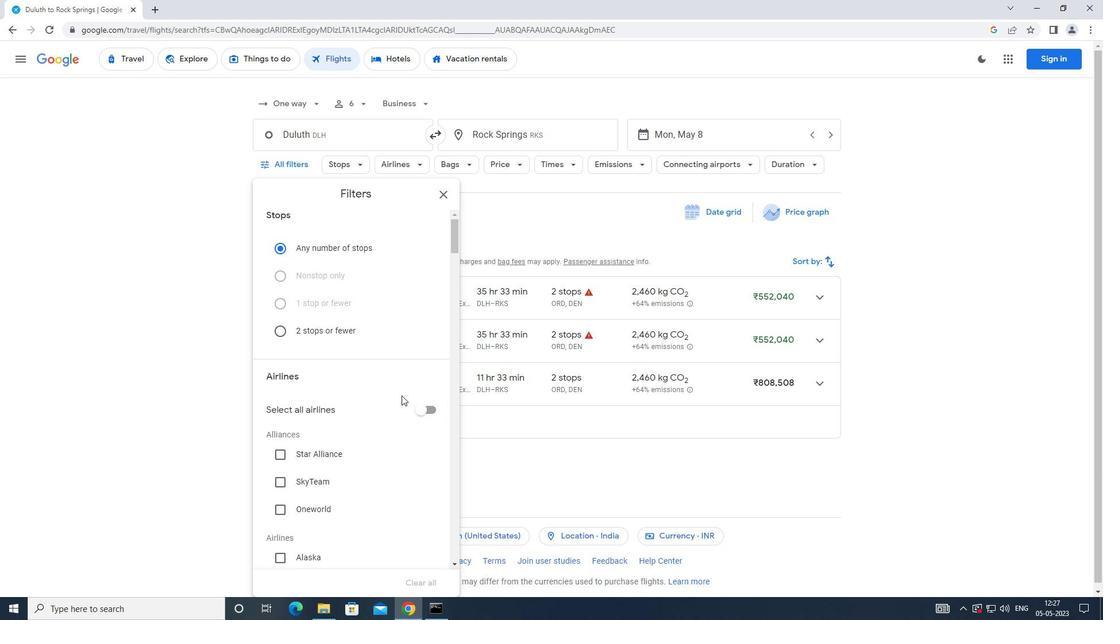 
Action: Mouse scrolled (401, 395) with delta (0, 0)
Screenshot: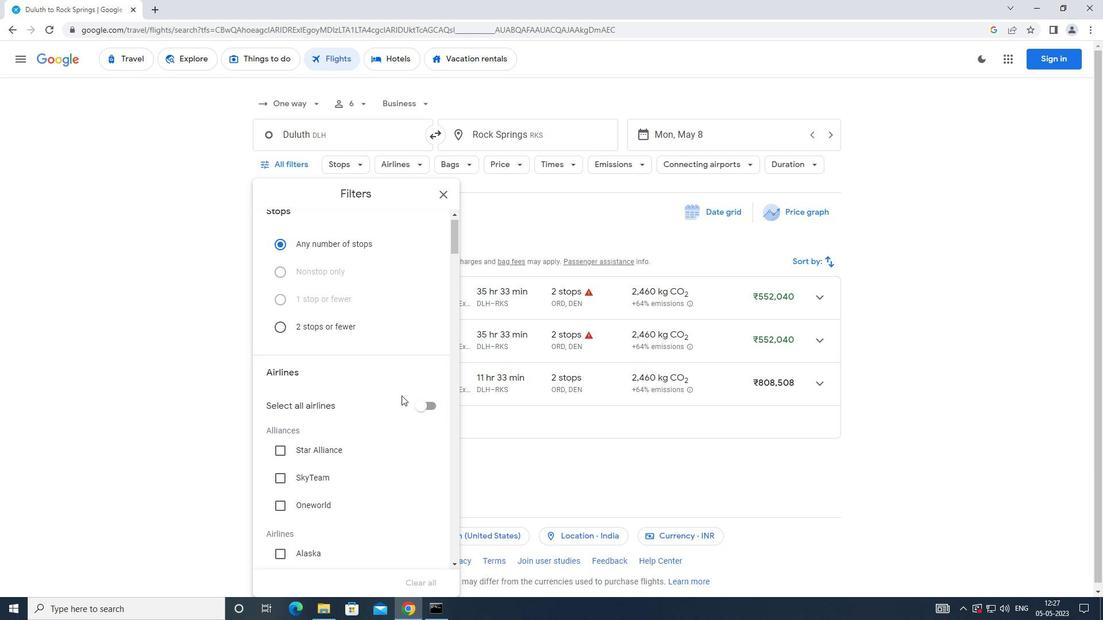 
Action: Mouse moved to (395, 389)
Screenshot: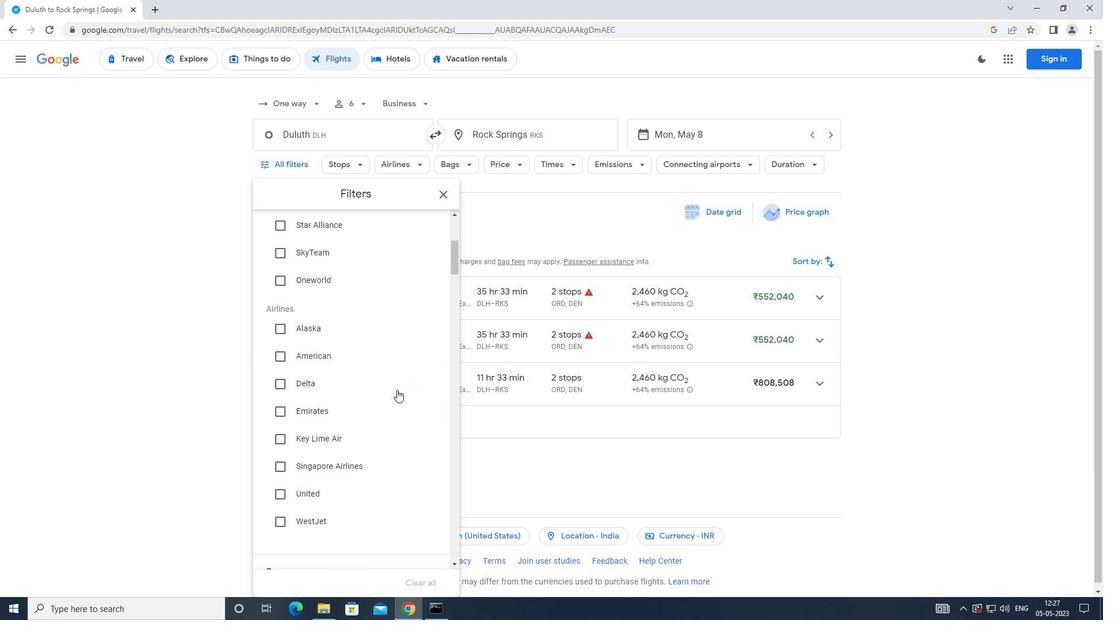 
Action: Mouse scrolled (395, 388) with delta (0, 0)
Screenshot: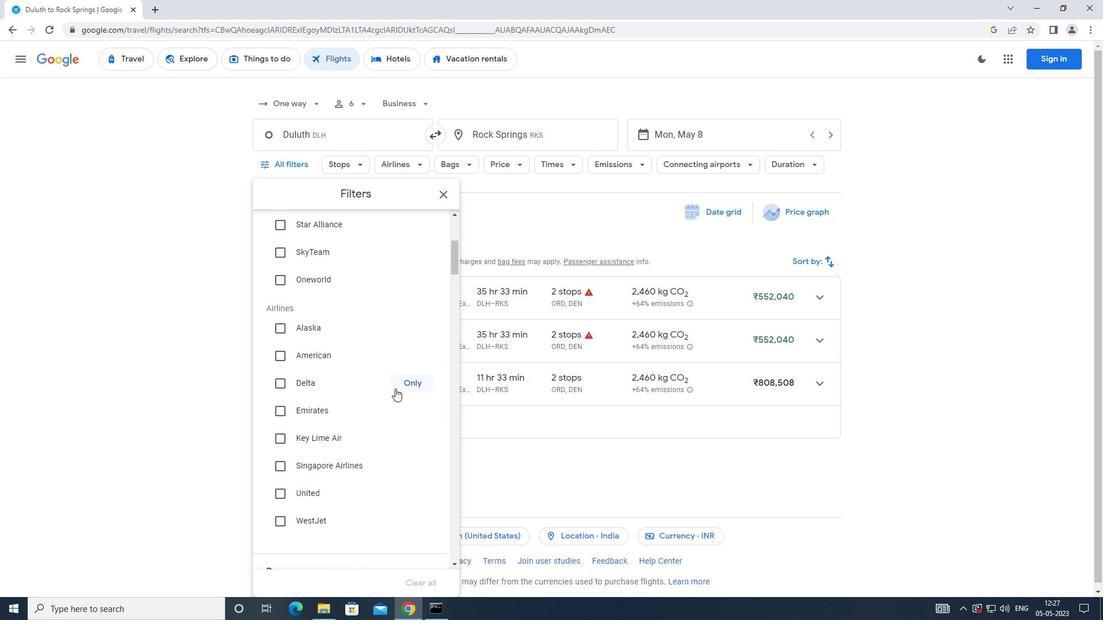 
Action: Mouse scrolled (395, 388) with delta (0, 0)
Screenshot: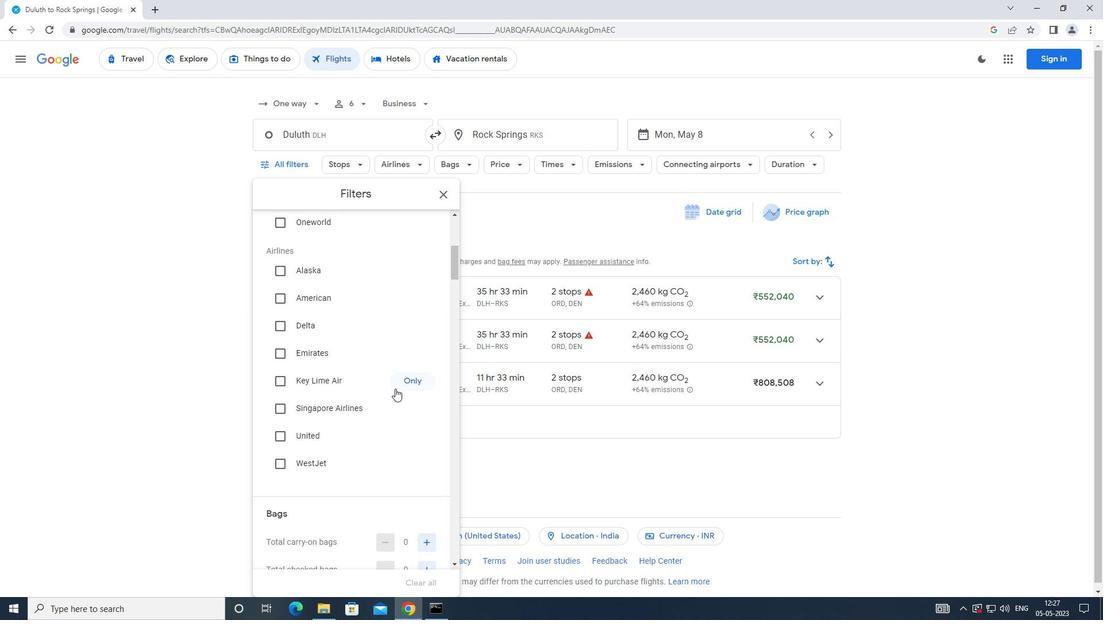 
Action: Mouse scrolled (395, 388) with delta (0, 0)
Screenshot: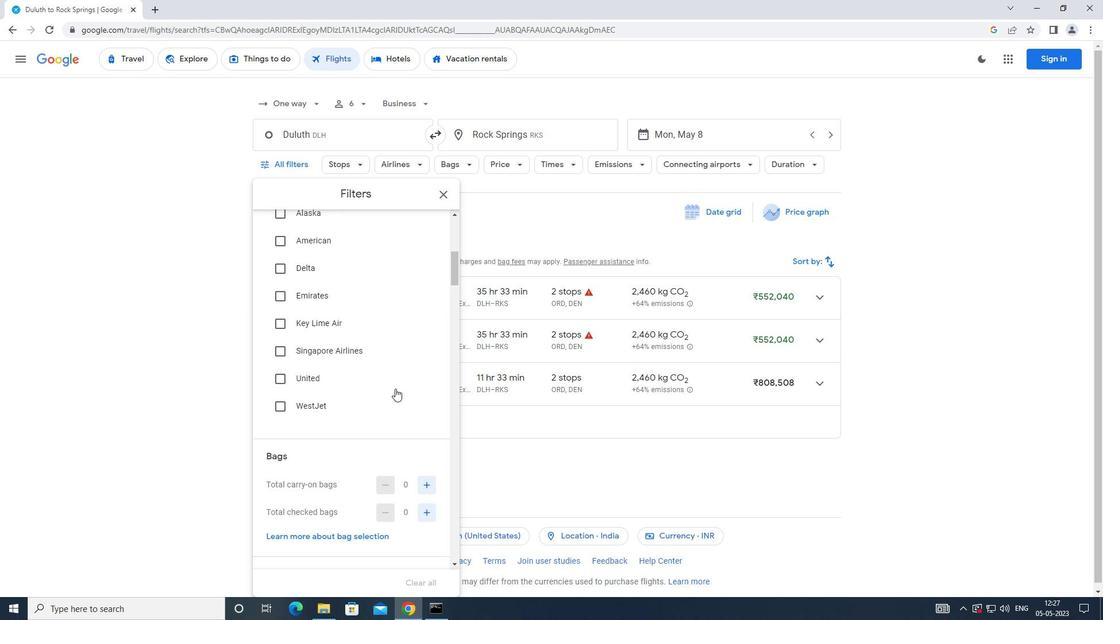 
Action: Mouse scrolled (395, 388) with delta (0, 0)
Screenshot: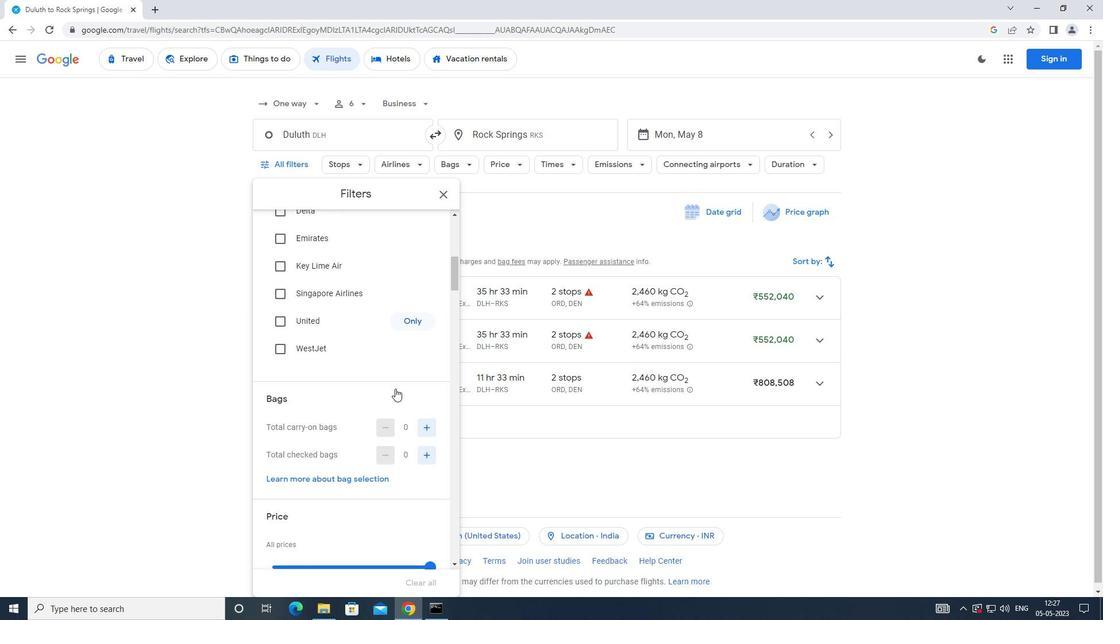 
Action: Mouse moved to (435, 398)
Screenshot: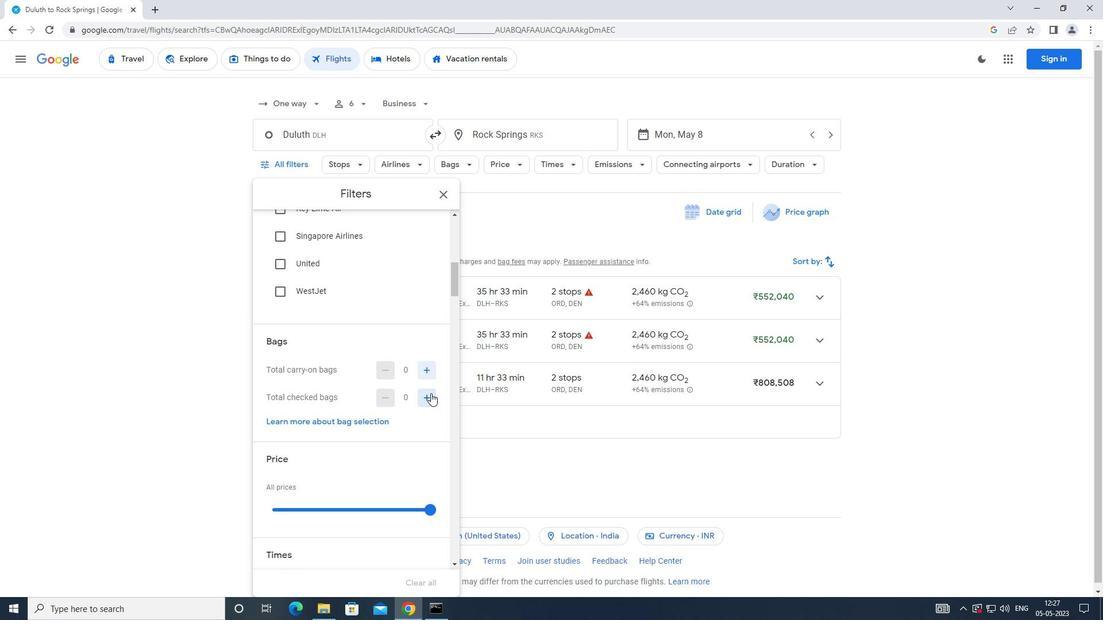 
Action: Mouse pressed left at (435, 398)
Screenshot: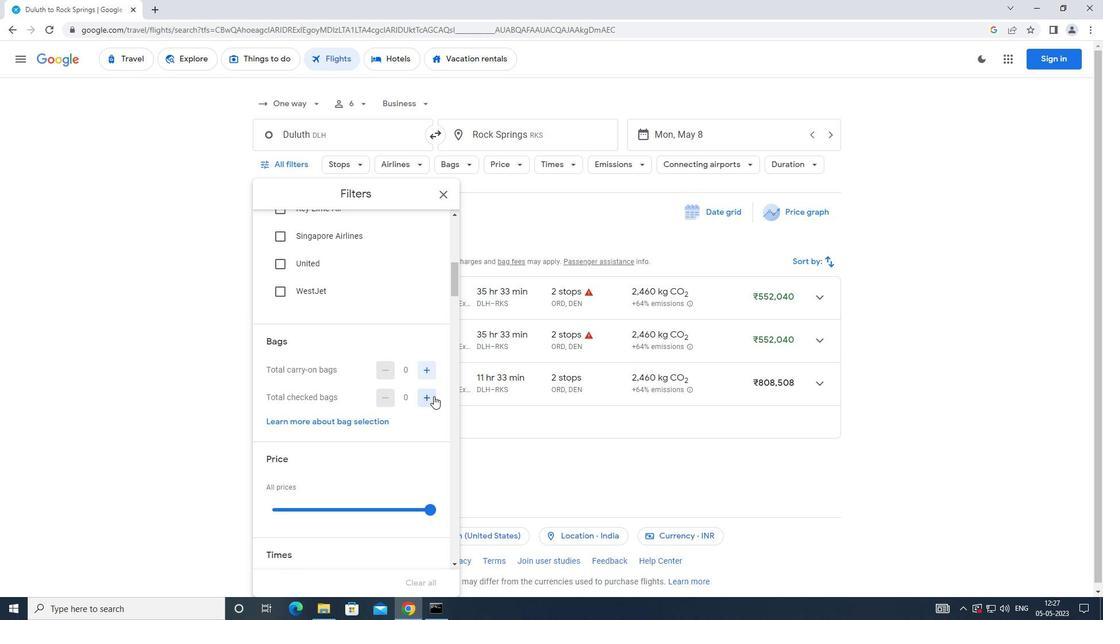 
Action: Mouse moved to (435, 399)
Screenshot: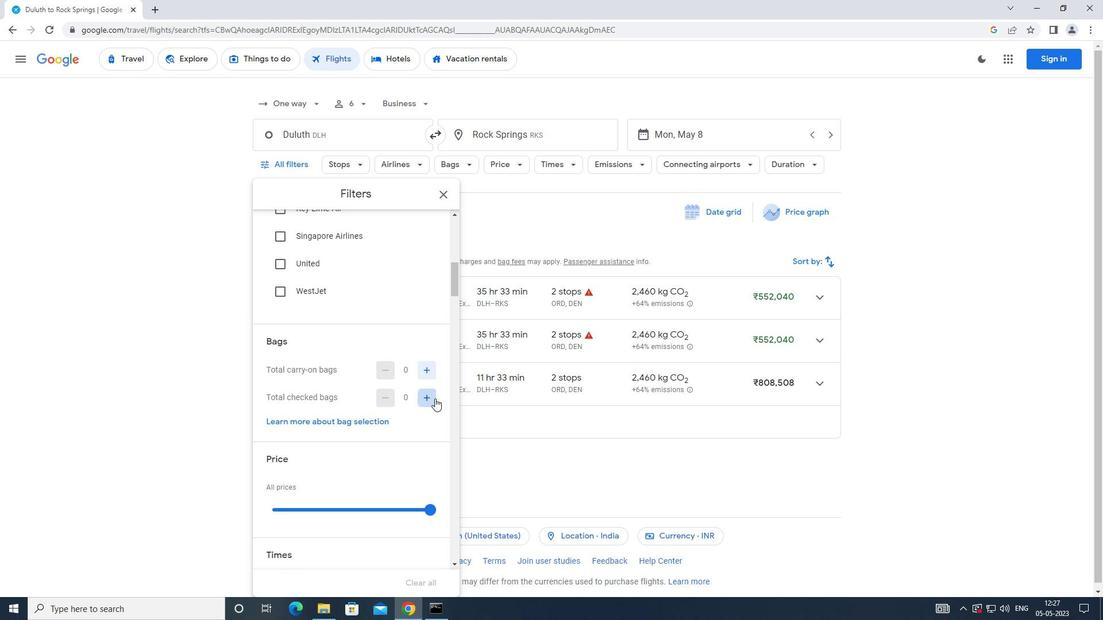 
Action: Mouse pressed left at (435, 399)
Screenshot: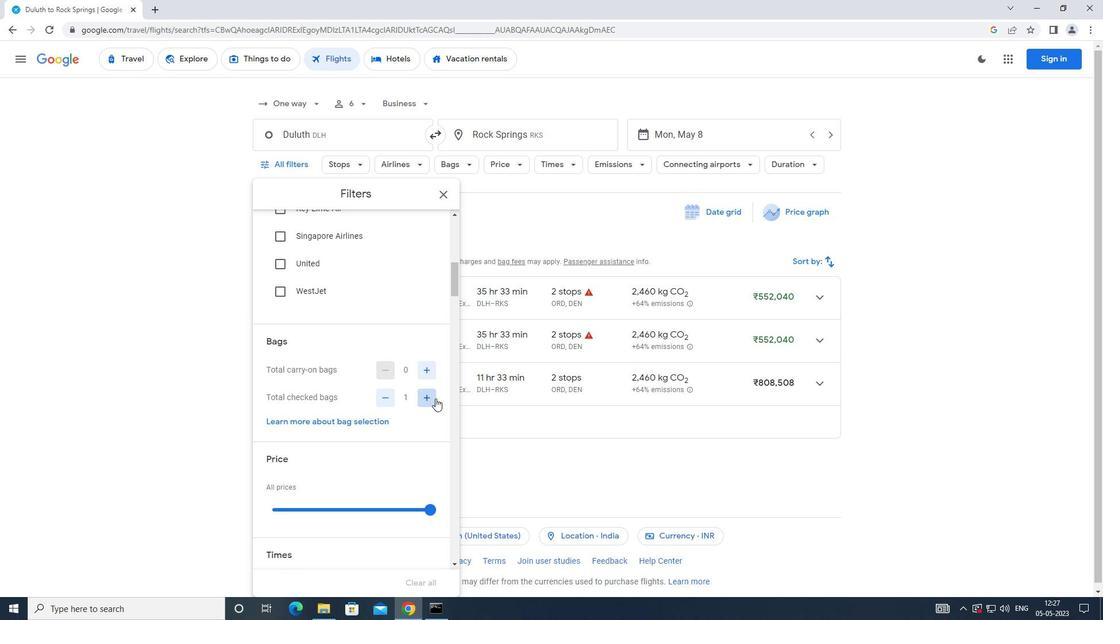 
Action: Mouse moved to (432, 396)
Screenshot: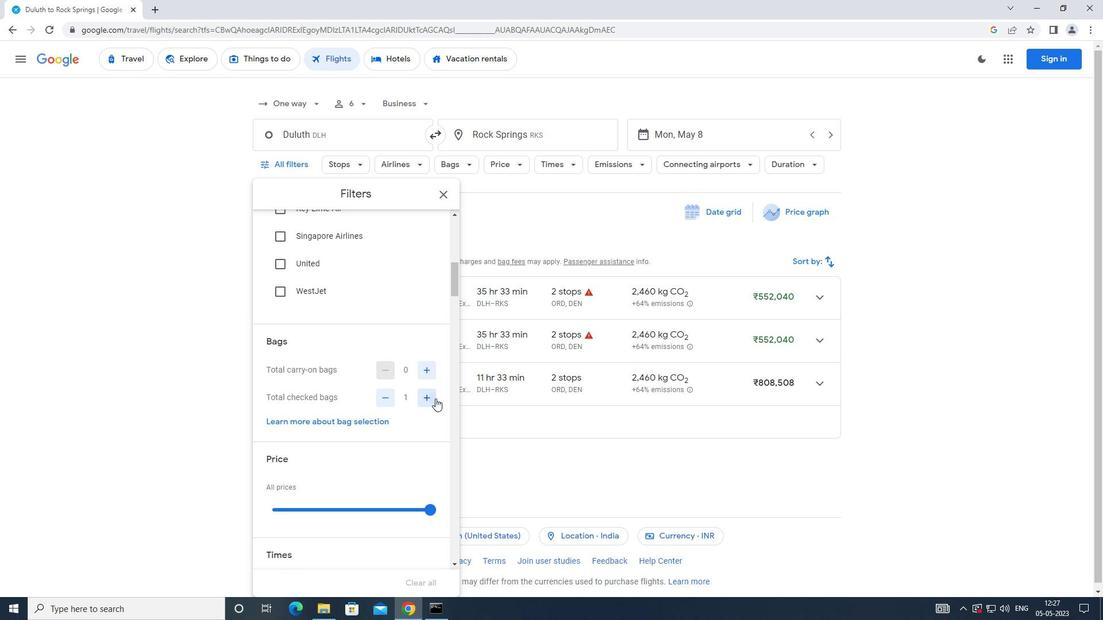 
Action: Mouse pressed left at (432, 396)
Screenshot: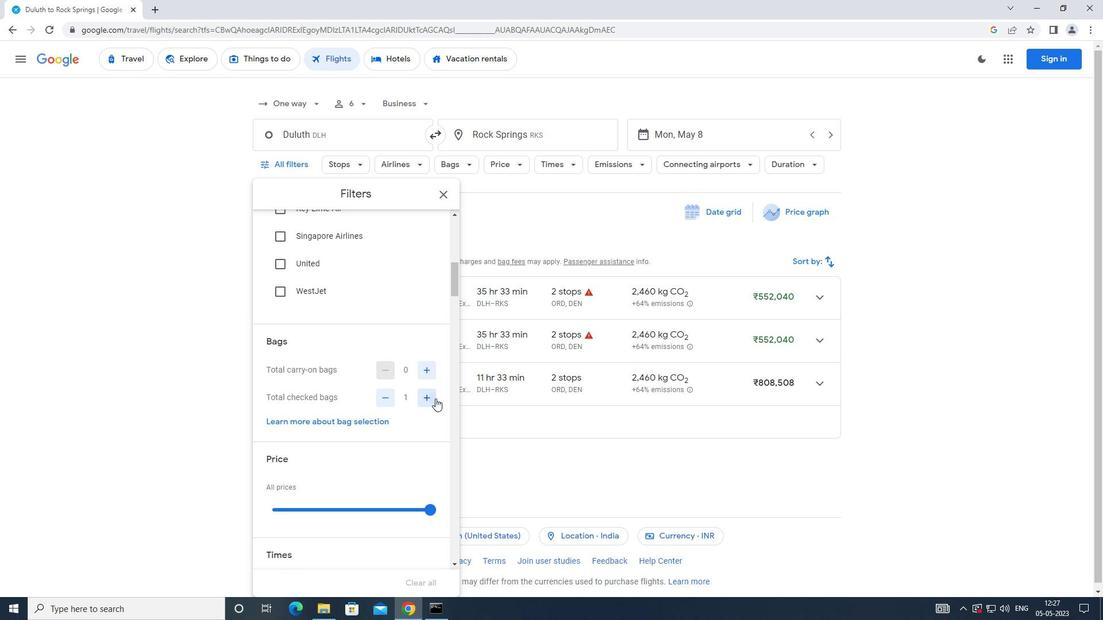 
Action: Mouse pressed left at (432, 396)
Screenshot: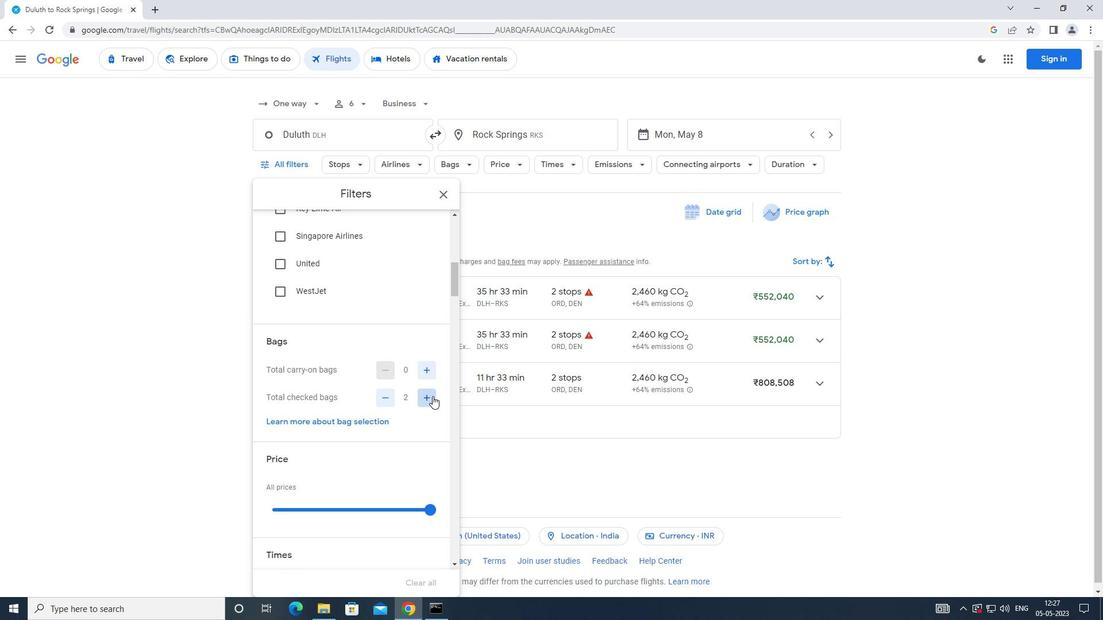 
Action: Mouse moved to (422, 392)
Screenshot: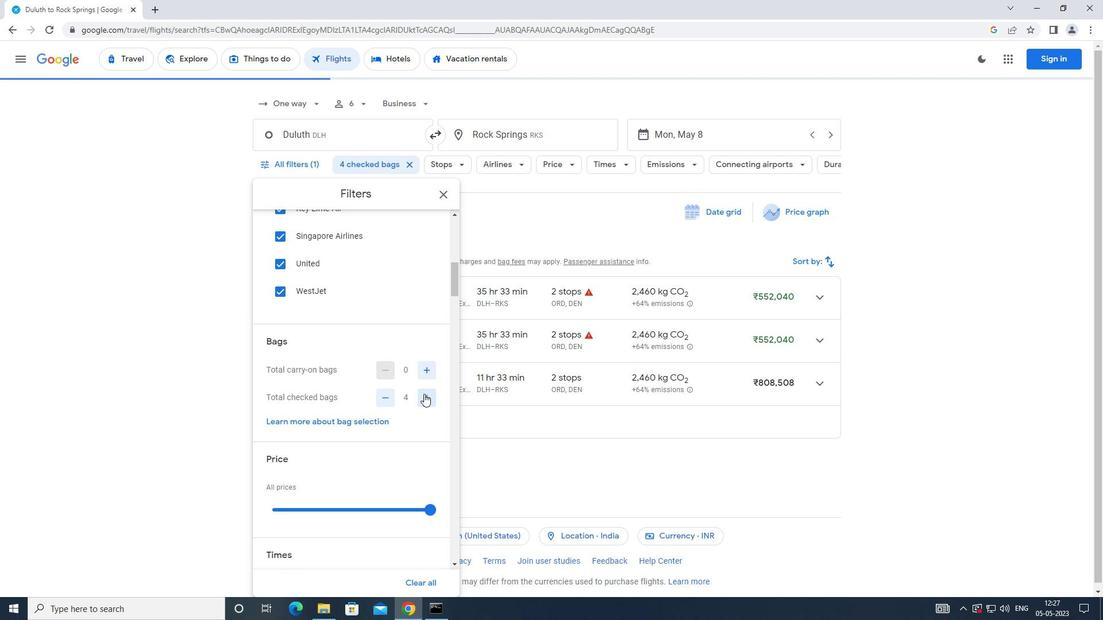 
Action: Mouse scrolled (422, 392) with delta (0, 0)
Screenshot: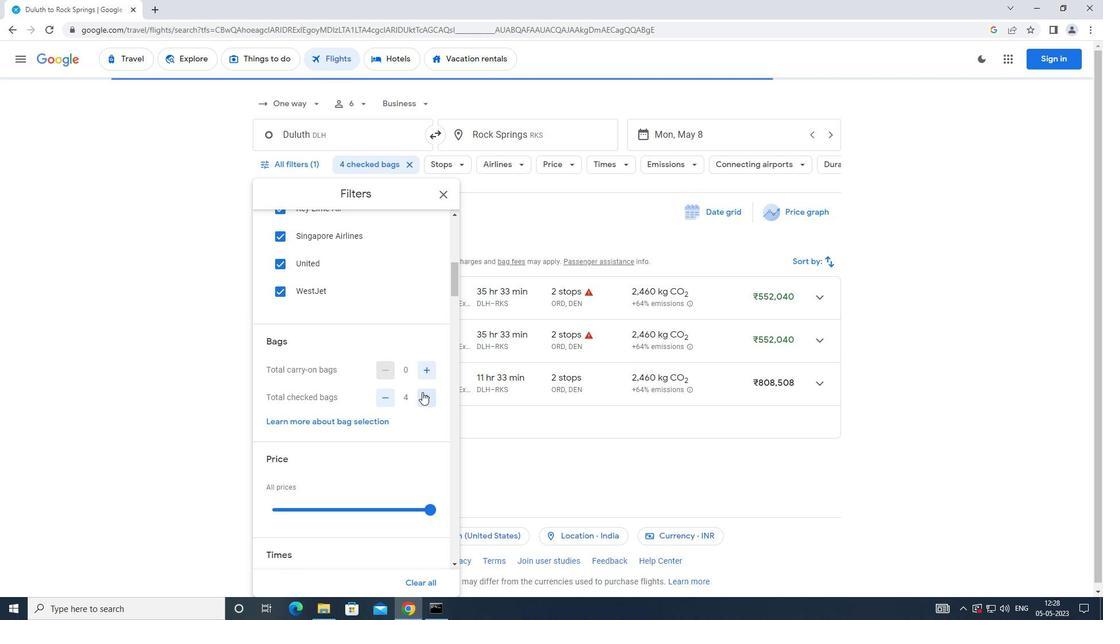 
Action: Mouse scrolled (422, 392) with delta (0, 0)
Screenshot: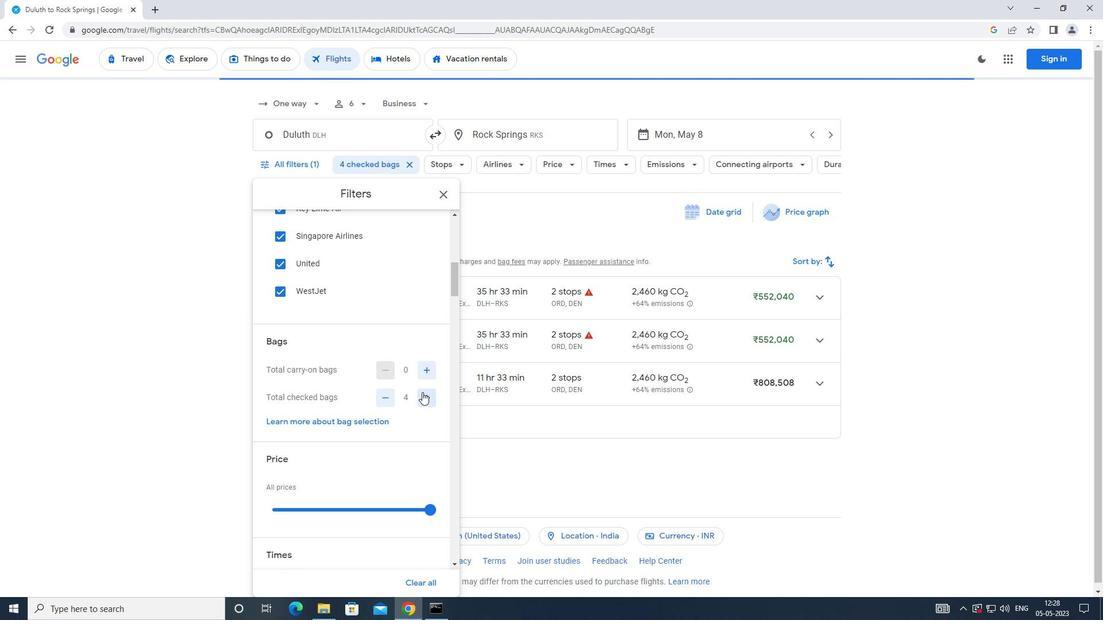 
Action: Mouse moved to (429, 395)
Screenshot: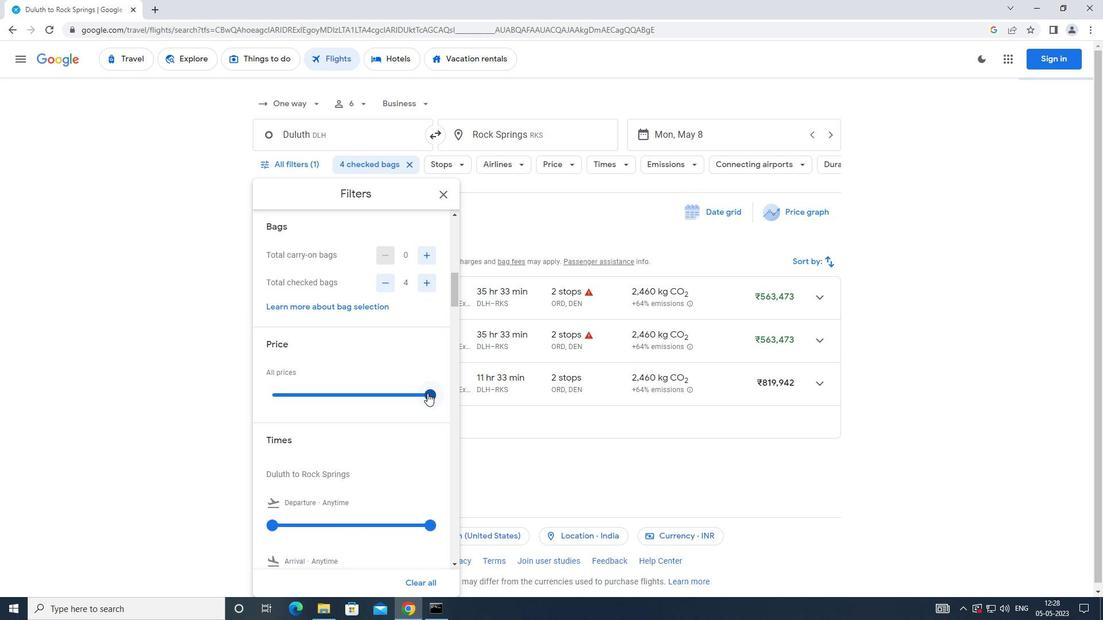 
Action: Mouse pressed left at (429, 395)
Screenshot: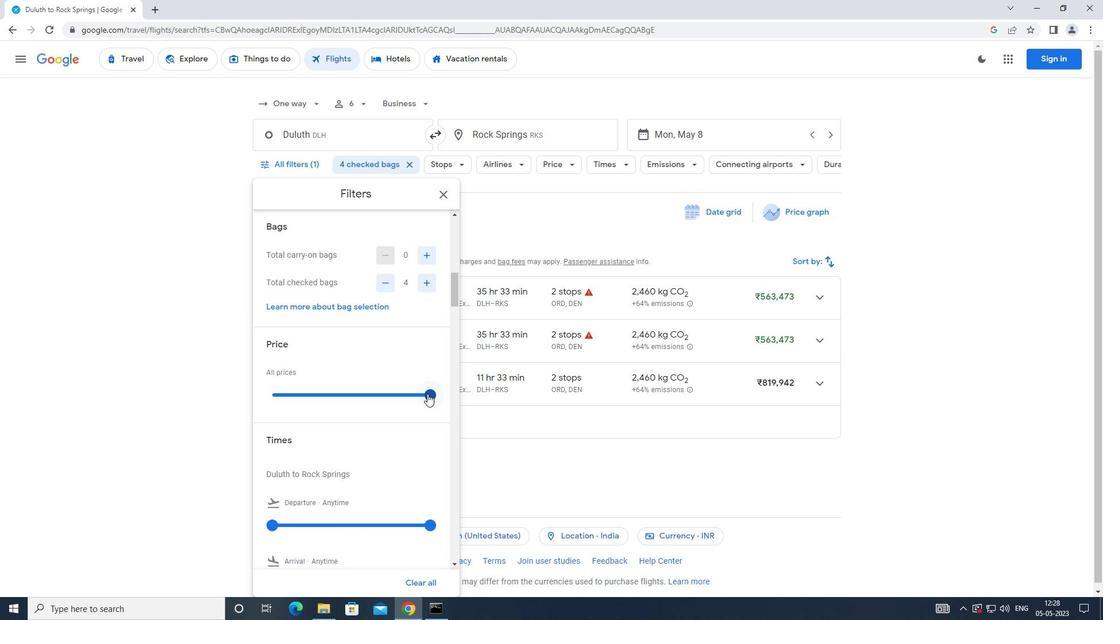 
Action: Mouse moved to (349, 389)
Screenshot: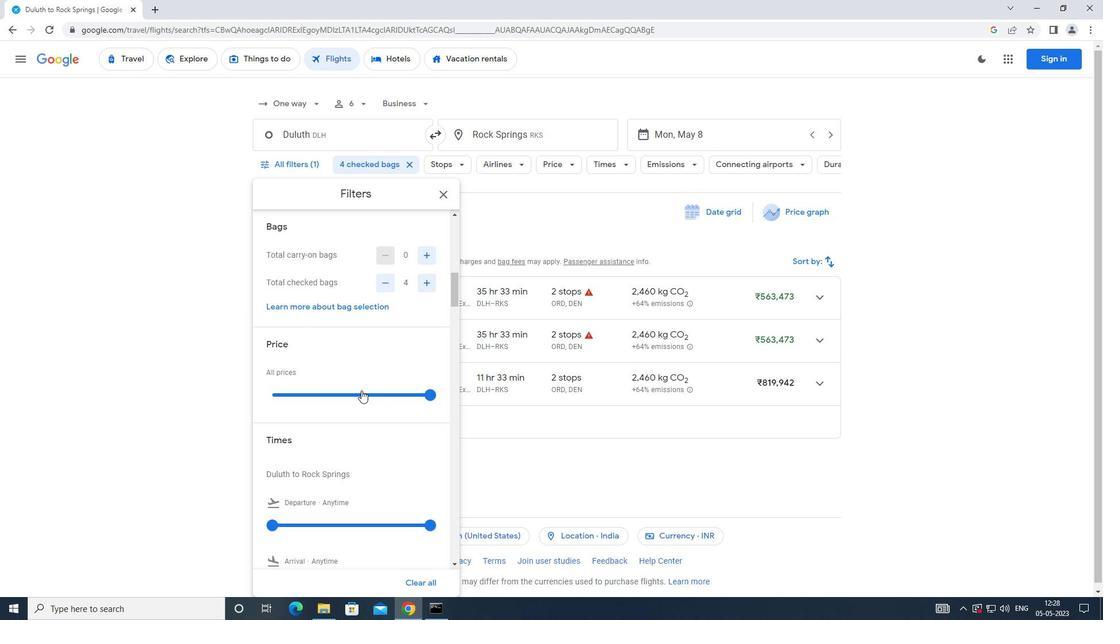 
Action: Mouse scrolled (349, 388) with delta (0, 0)
Screenshot: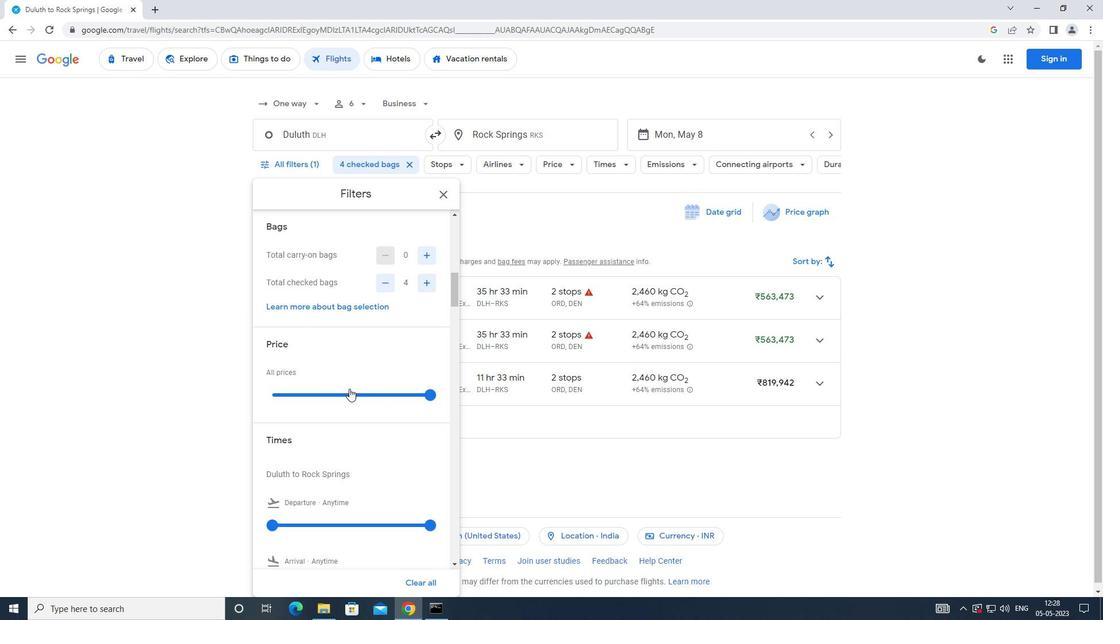 
Action: Mouse scrolled (349, 388) with delta (0, 0)
Screenshot: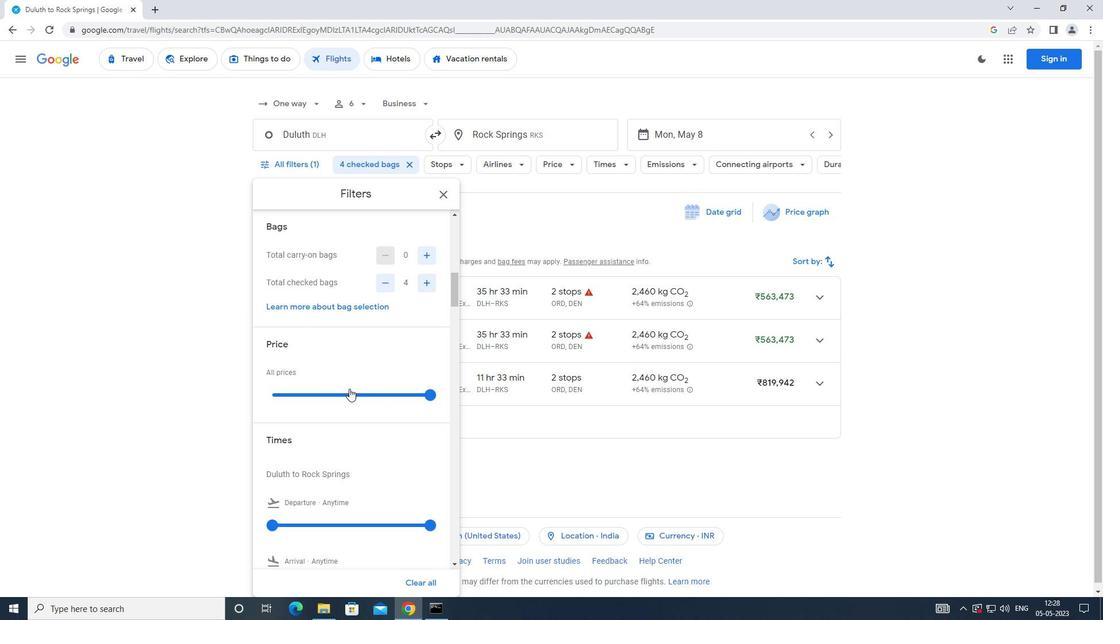 
Action: Mouse moved to (273, 413)
Screenshot: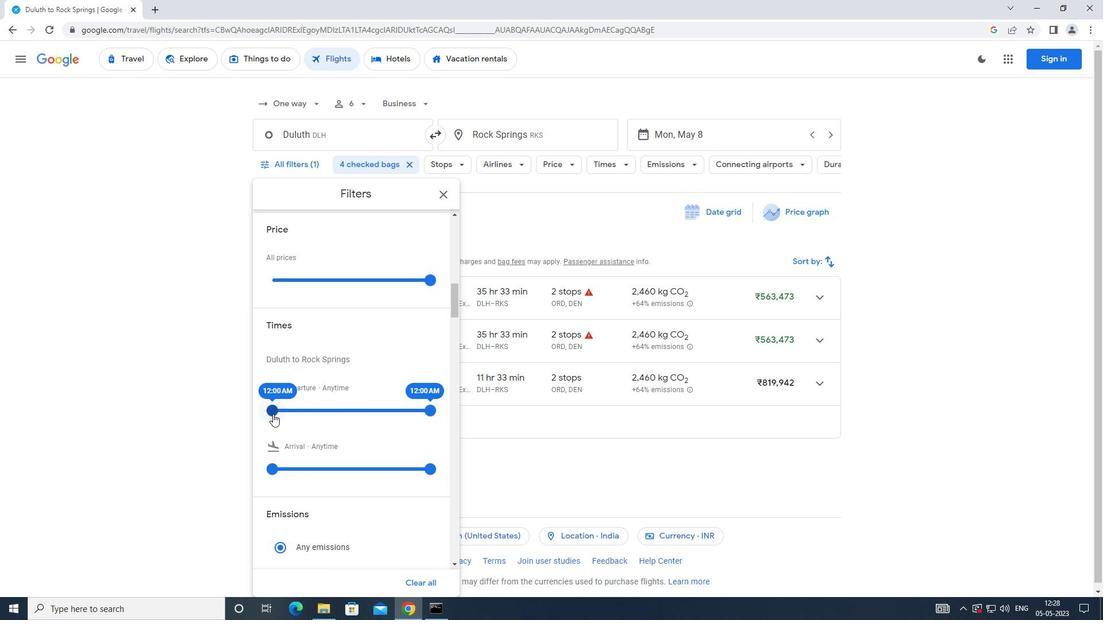 
Action: Mouse pressed left at (273, 413)
Screenshot: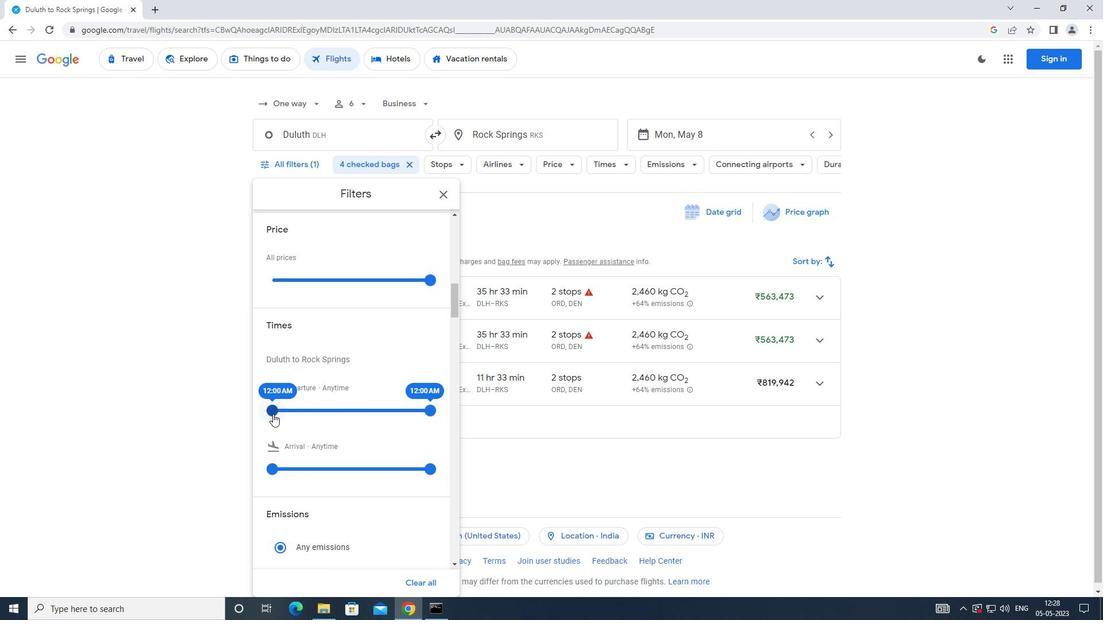 
Action: Mouse moved to (431, 413)
Screenshot: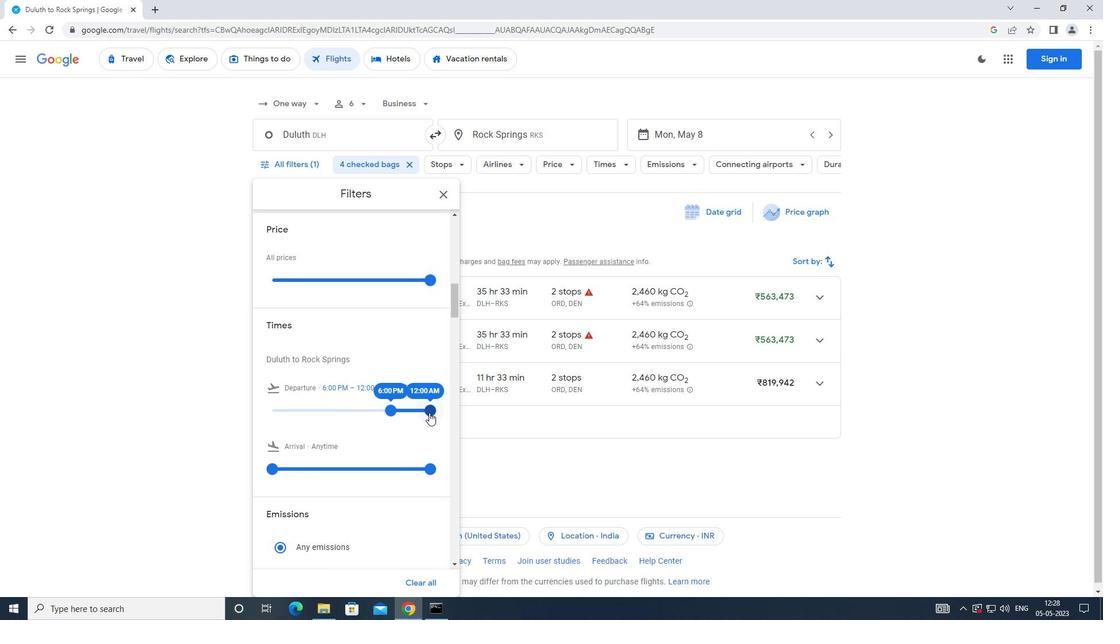 
Action: Mouse pressed left at (431, 413)
Screenshot: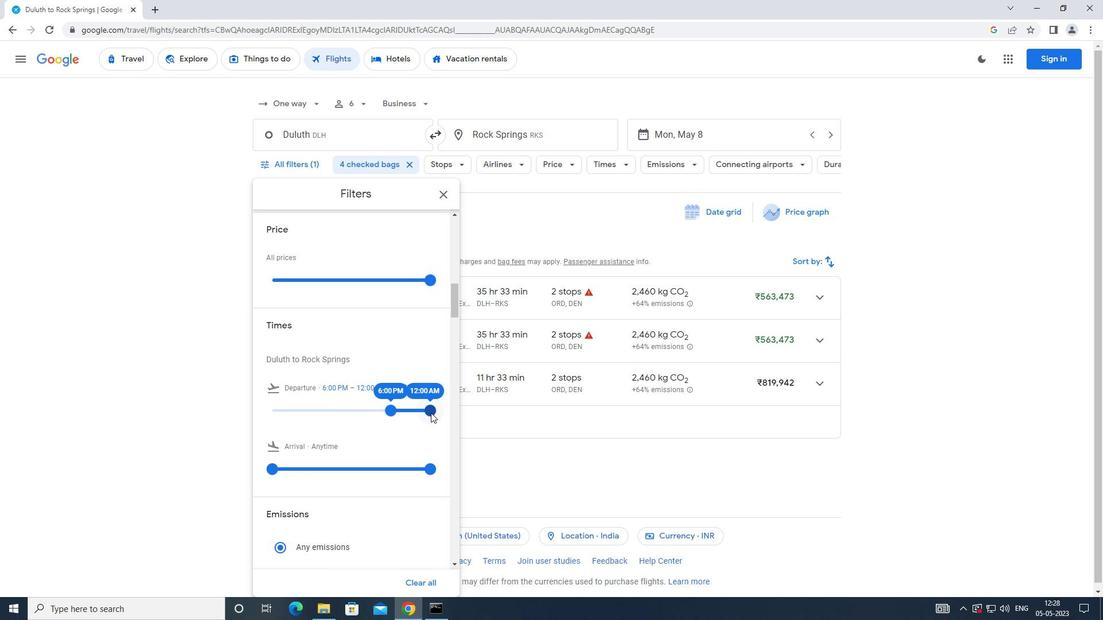 
Action: Mouse moved to (376, 416)
Screenshot: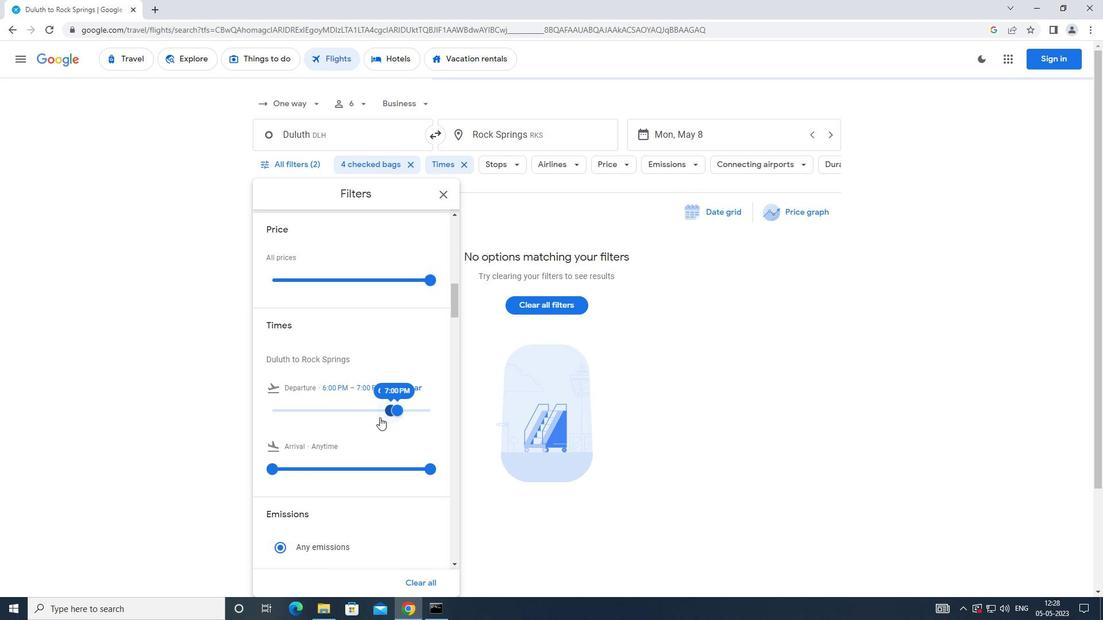 
